 Task: Log work in the project AgileGator for the issue 'Integrate a new live chat support feature into an existing customer service portal to enhance customer support and response time' spent time as '1w 2d 19h 39m' and remaining time as '3w 3d 10h 16m' and move to top of backlog. Now add the issue to the epic 'IT Service Catalog Management Process Improvement'. Log work in the project AgileGator for the issue 'Develop a new tool for automated testing of web application performance under high traffic and load conditions' spent time as '2w 5d 6h 22m' and remaining time as '1w 2d 7h 34m' and move to bottom of backlog. Now add the issue to the epic 'IT Incident Management Process Improvement'
Action: Mouse moved to (229, 66)
Screenshot: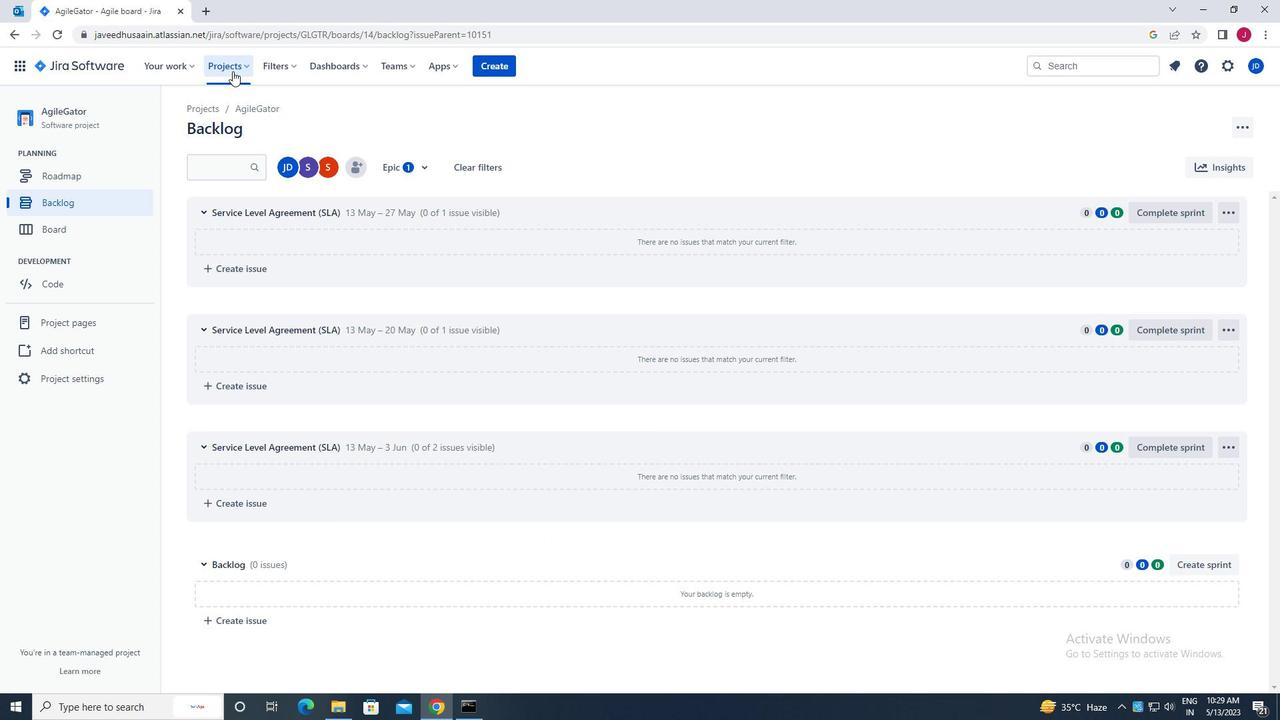 
Action: Mouse pressed left at (229, 66)
Screenshot: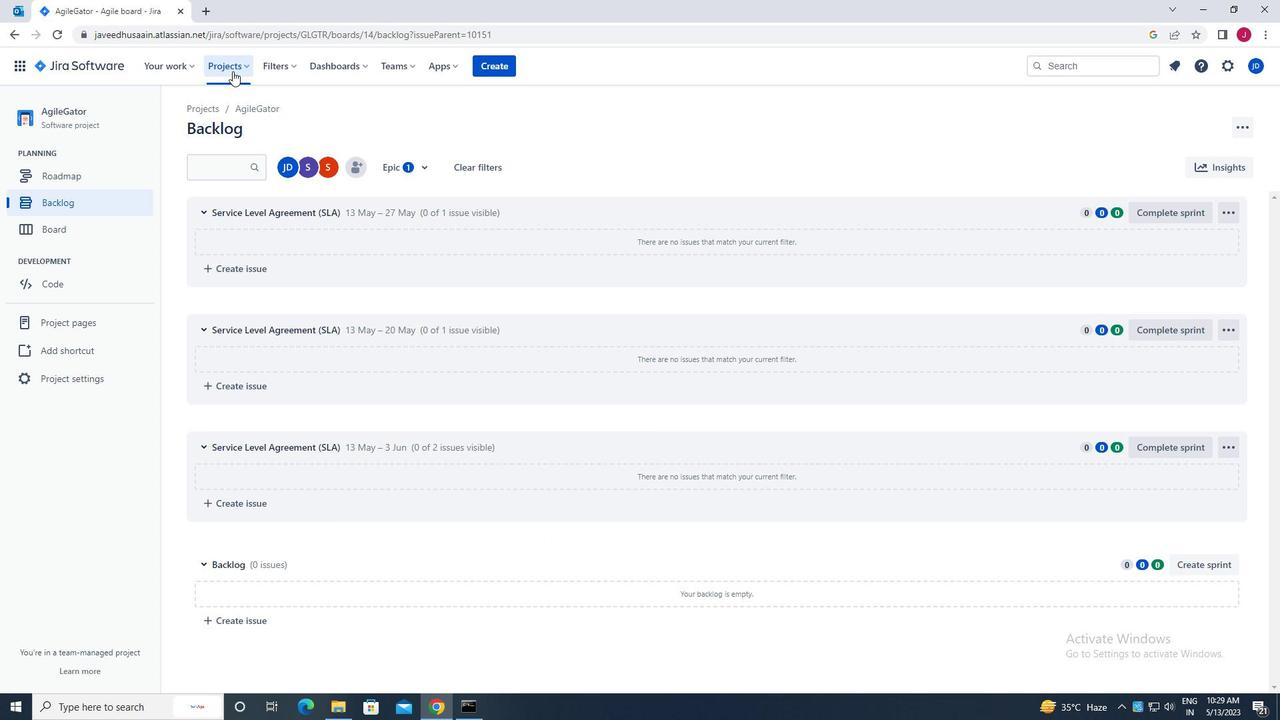 
Action: Mouse moved to (269, 120)
Screenshot: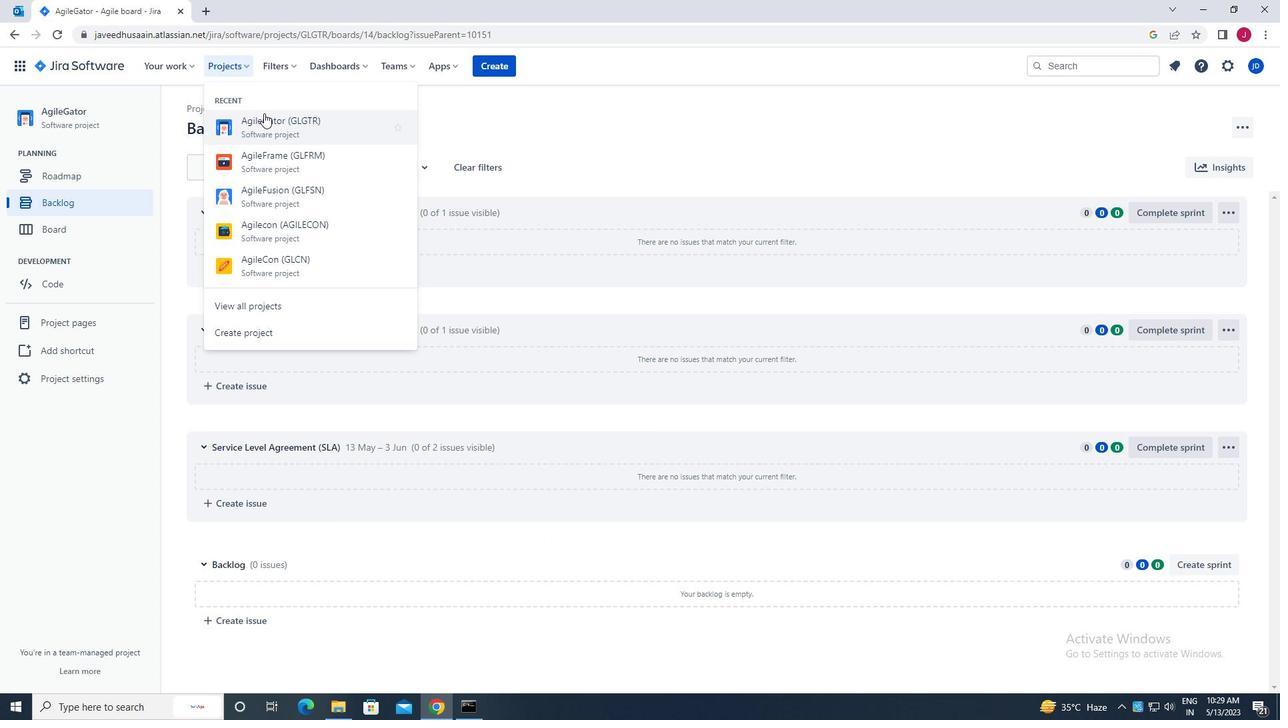 
Action: Mouse pressed left at (269, 120)
Screenshot: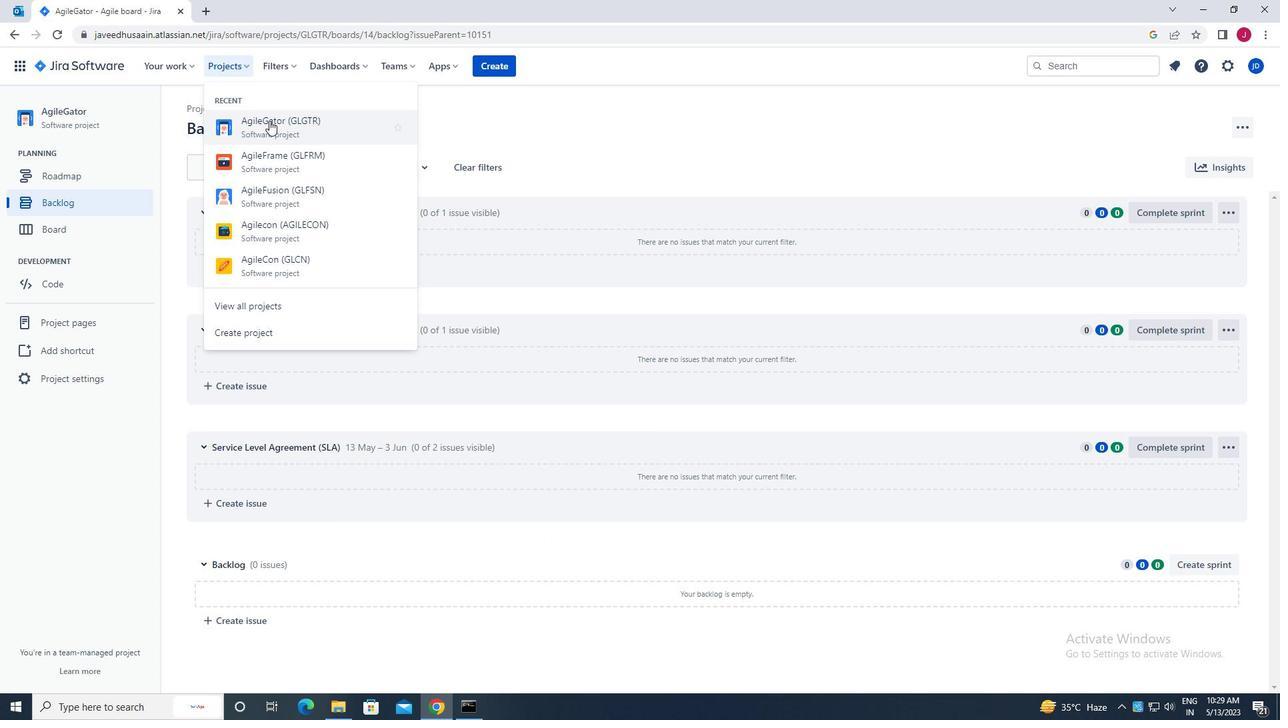 
Action: Mouse moved to (110, 201)
Screenshot: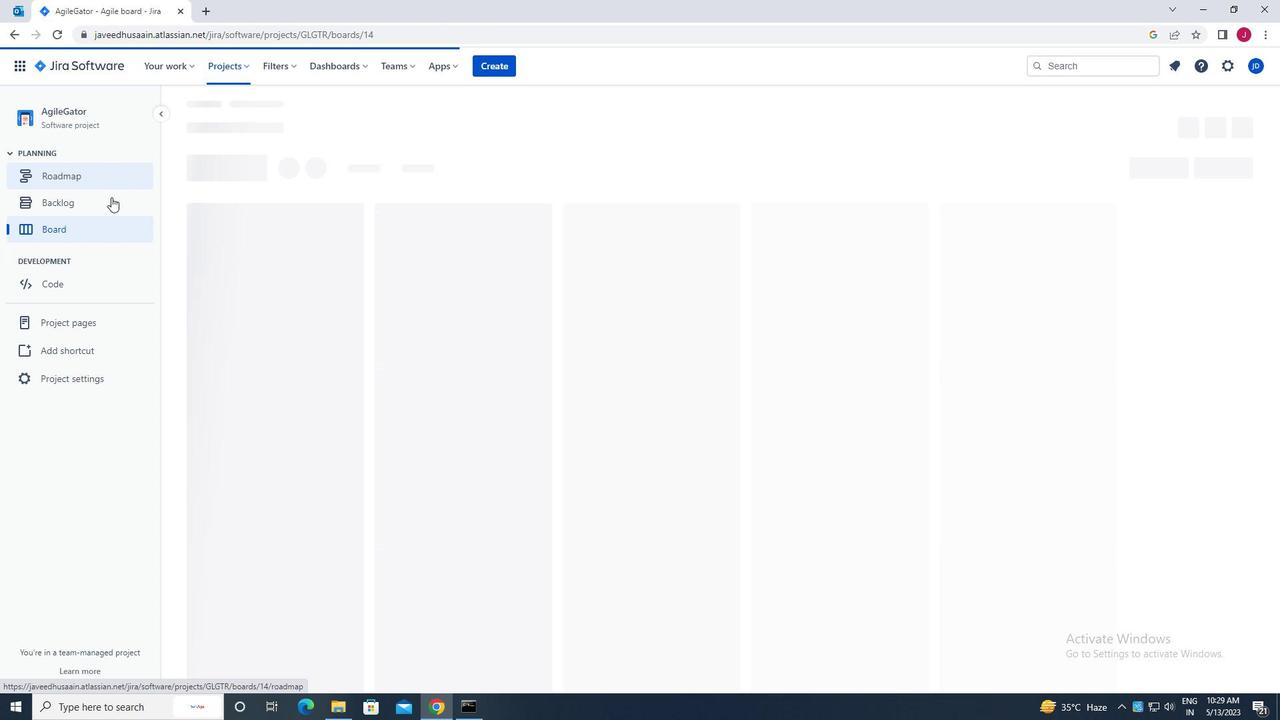 
Action: Mouse pressed left at (110, 201)
Screenshot: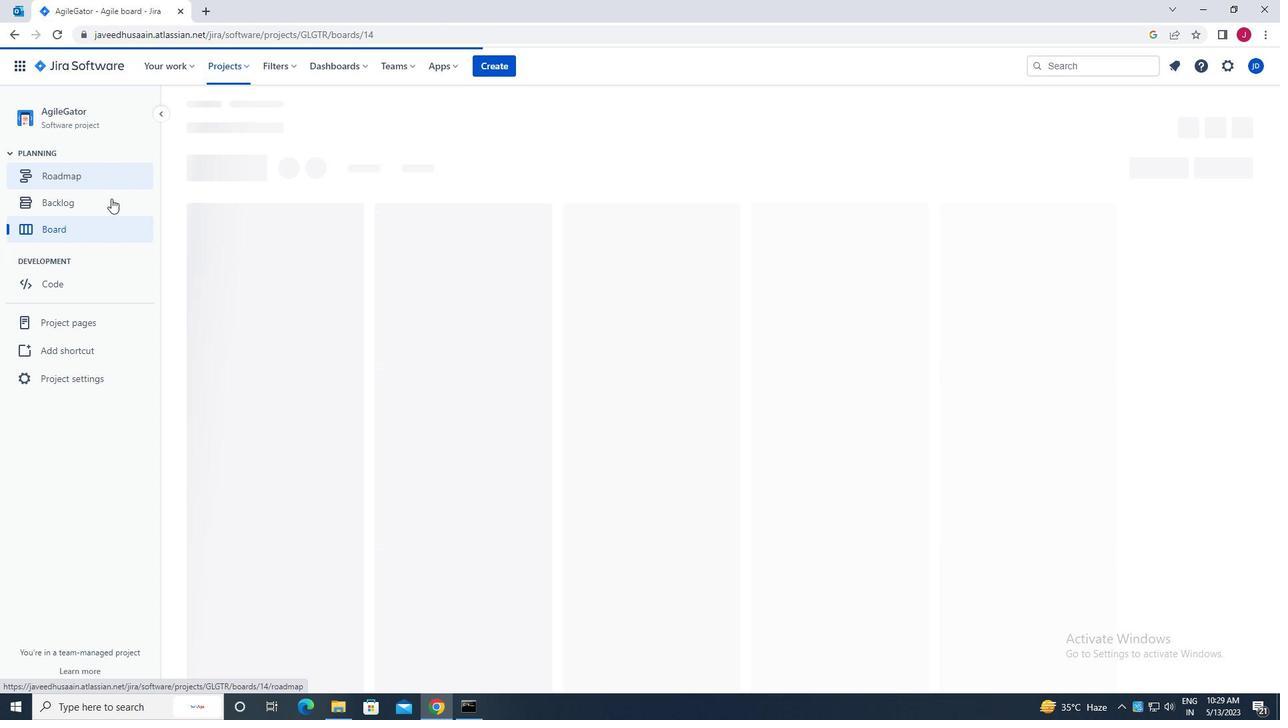 
Action: Mouse moved to (529, 420)
Screenshot: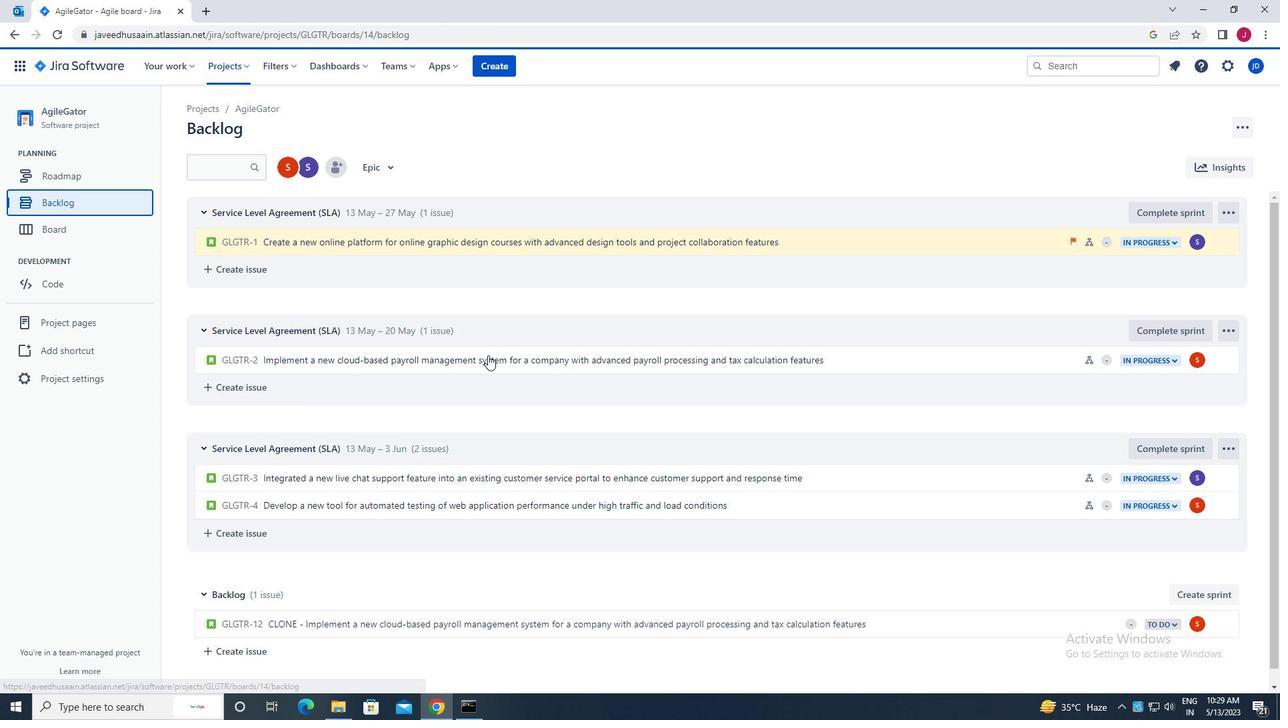 
Action: Mouse scrolled (529, 419) with delta (0, 0)
Screenshot: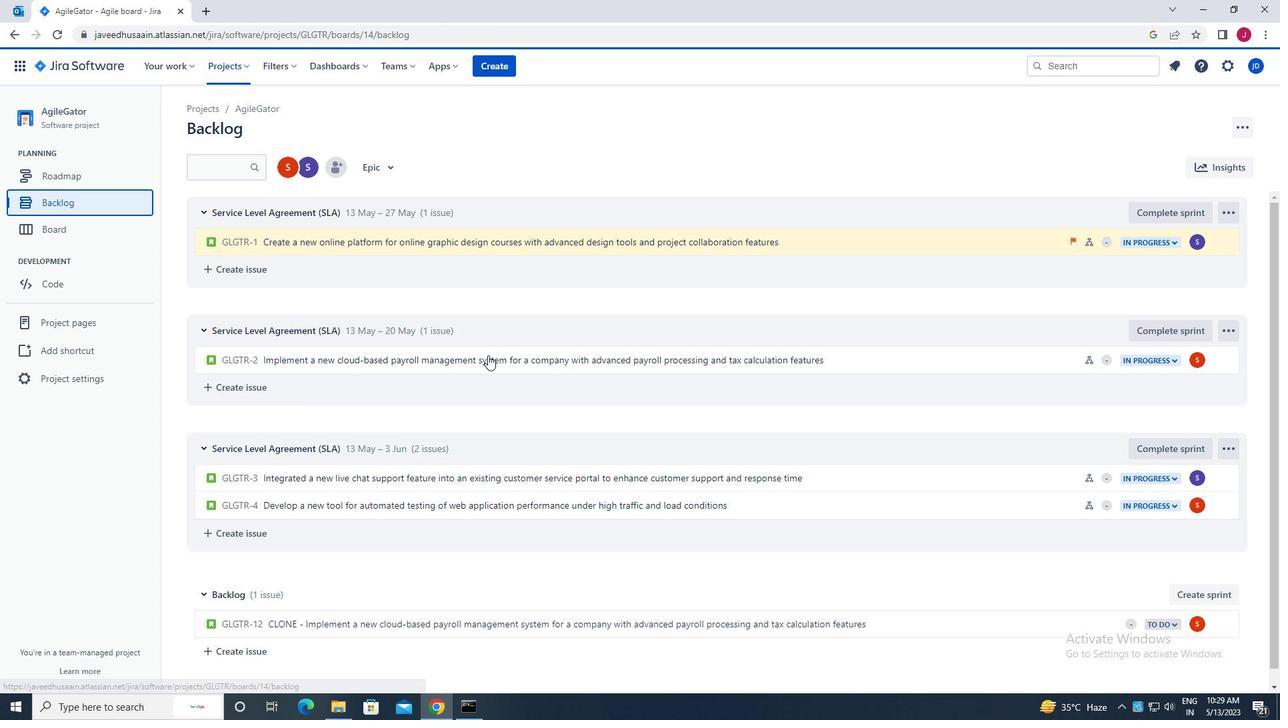 
Action: Mouse moved to (530, 420)
Screenshot: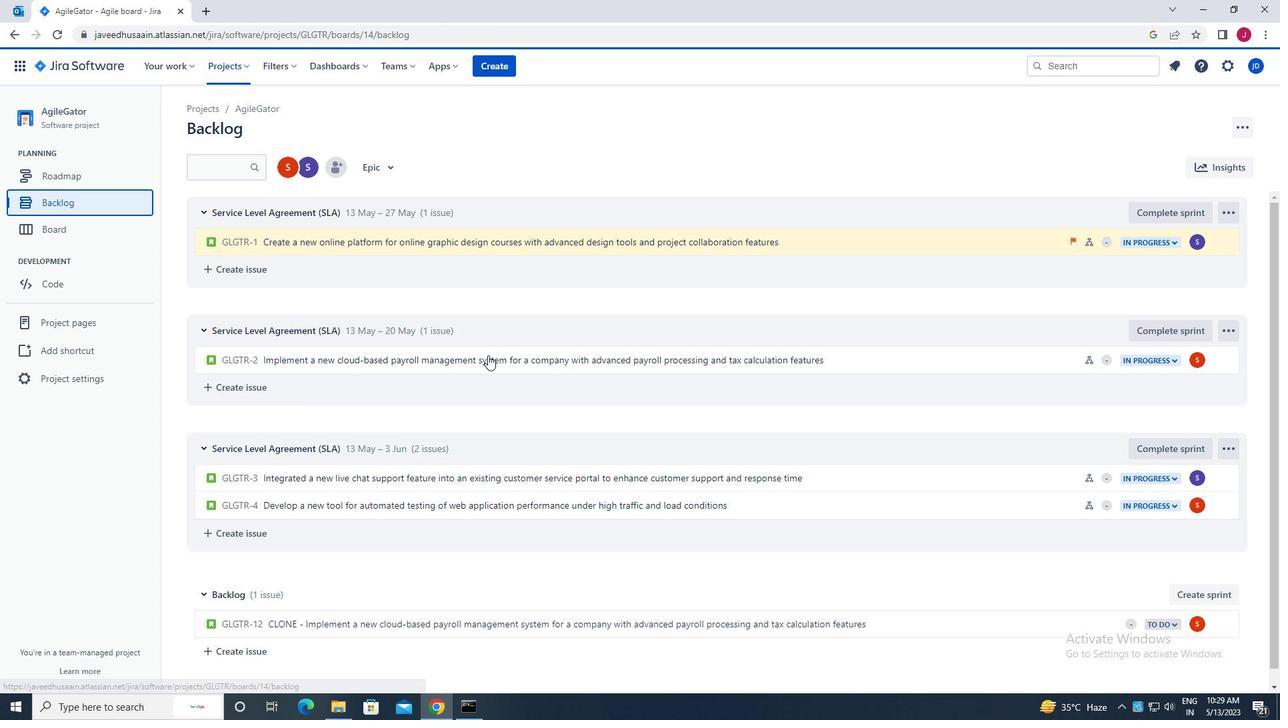 
Action: Mouse scrolled (530, 419) with delta (0, 0)
Screenshot: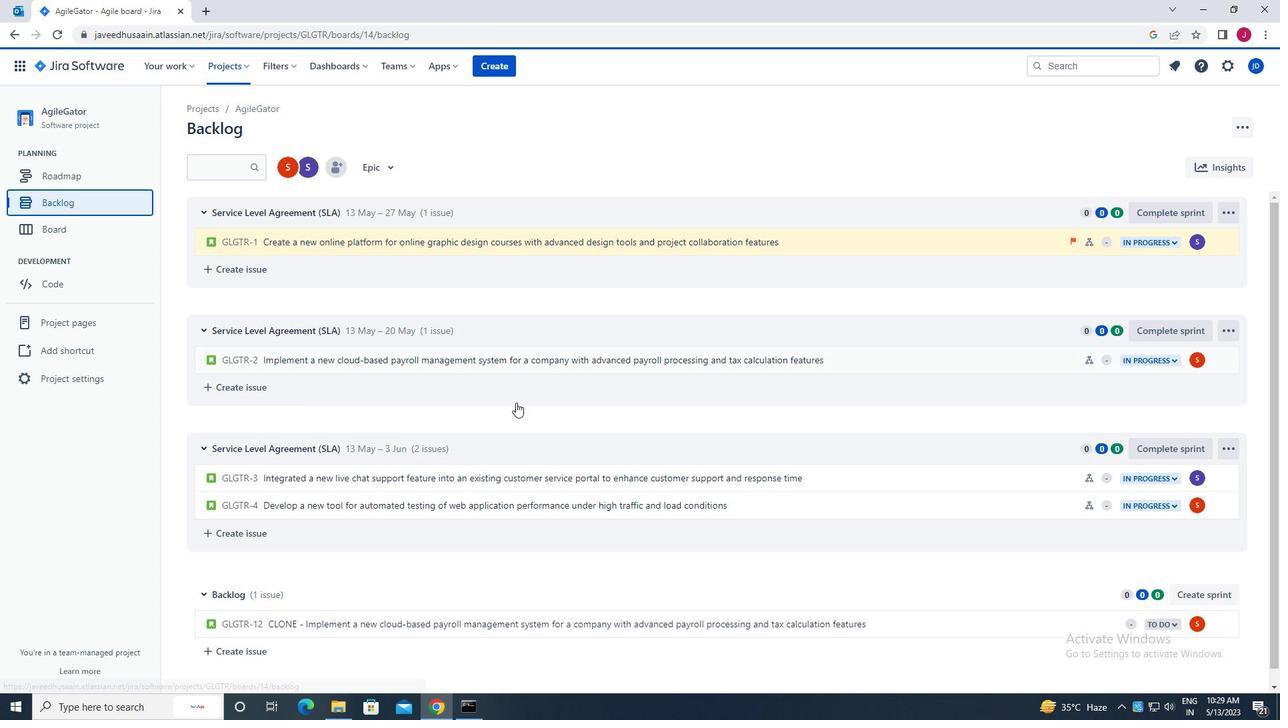 
Action: Mouse moved to (530, 420)
Screenshot: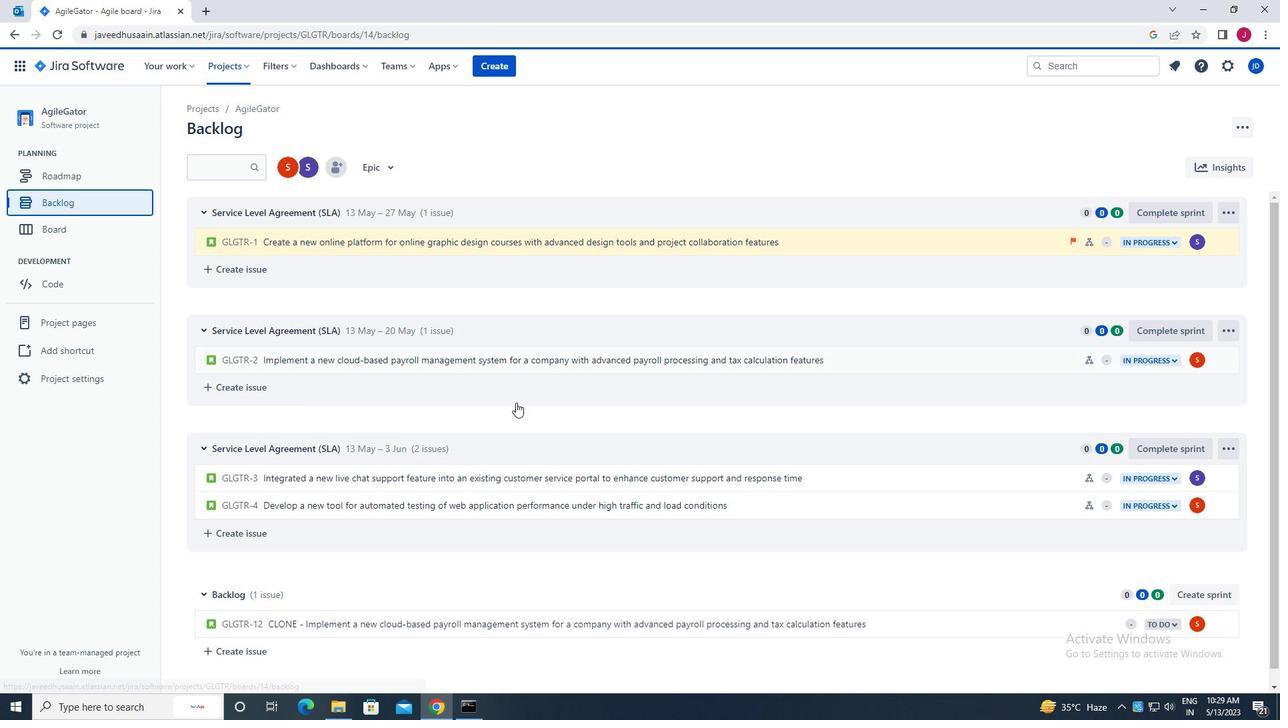 
Action: Mouse scrolled (530, 419) with delta (0, 0)
Screenshot: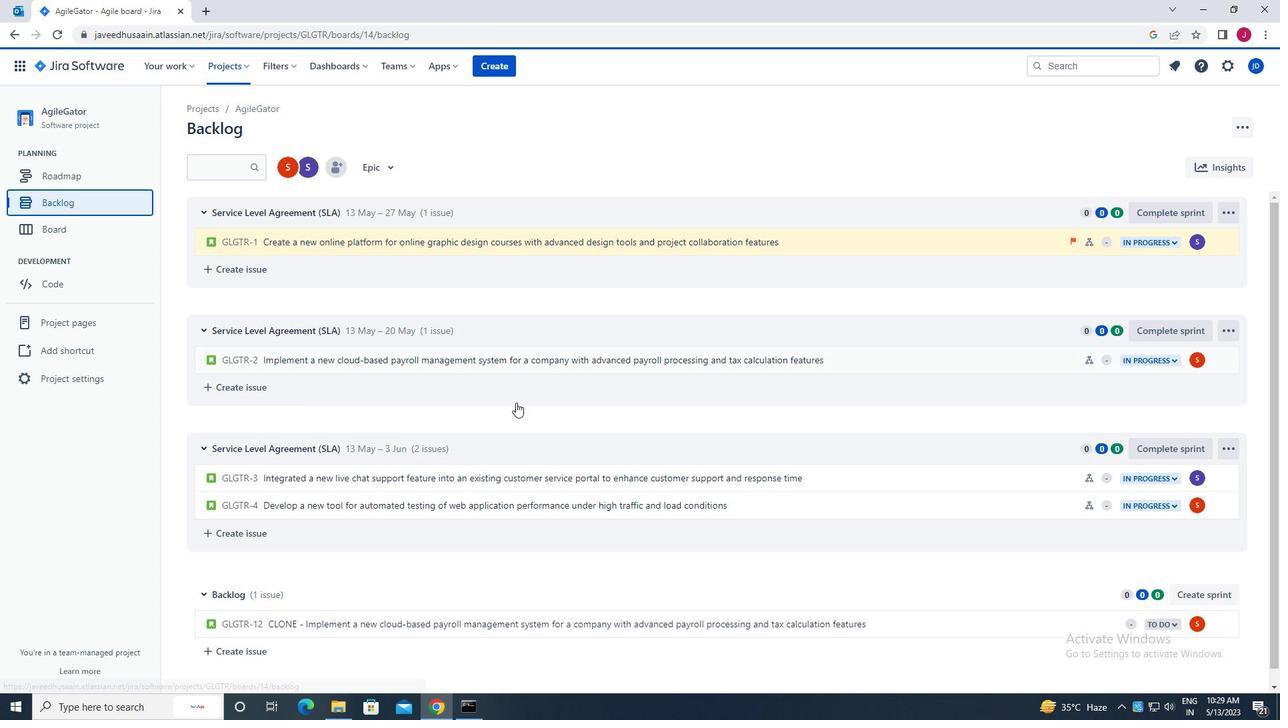 
Action: Mouse scrolled (530, 419) with delta (0, 0)
Screenshot: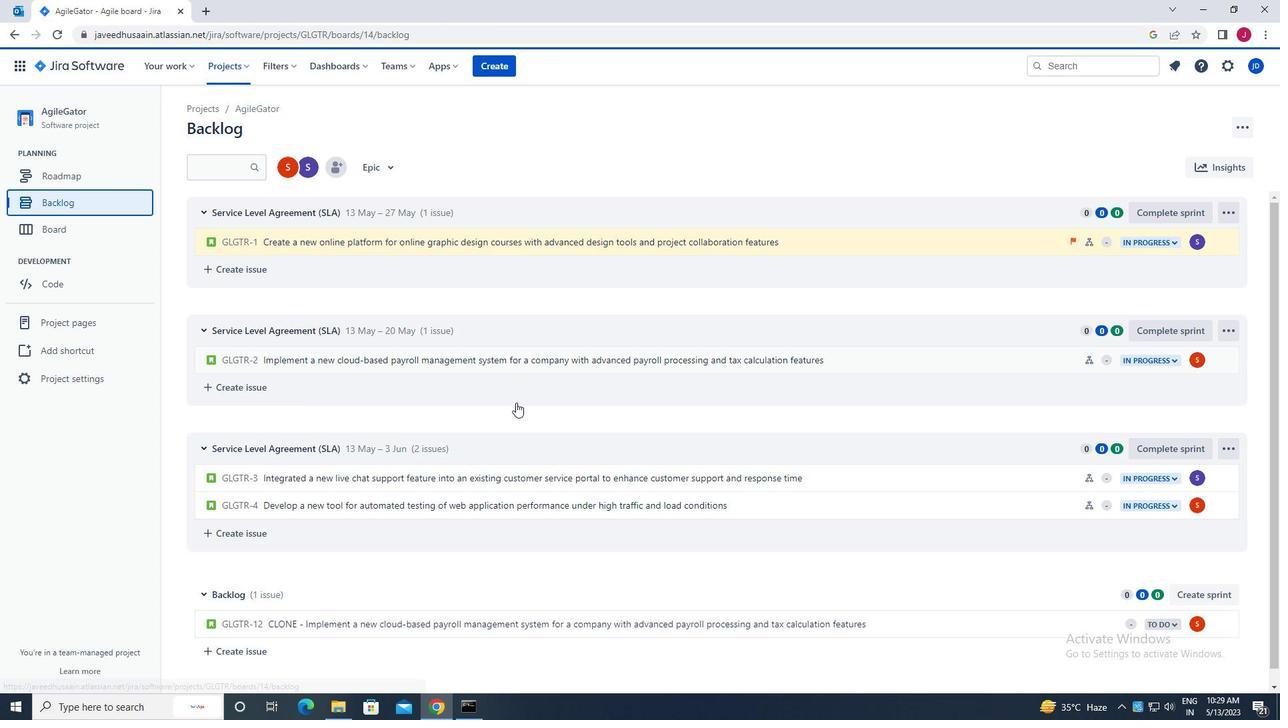 
Action: Mouse moved to (530, 420)
Screenshot: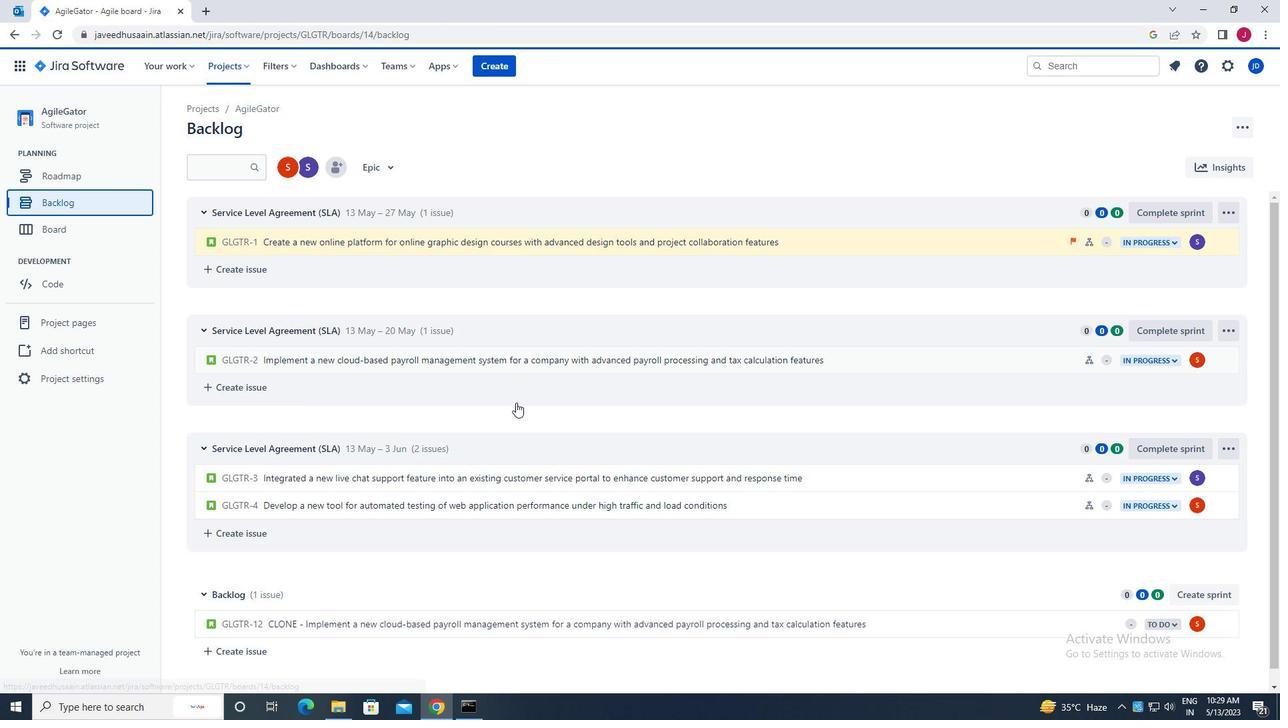 
Action: Mouse scrolled (530, 420) with delta (0, 0)
Screenshot: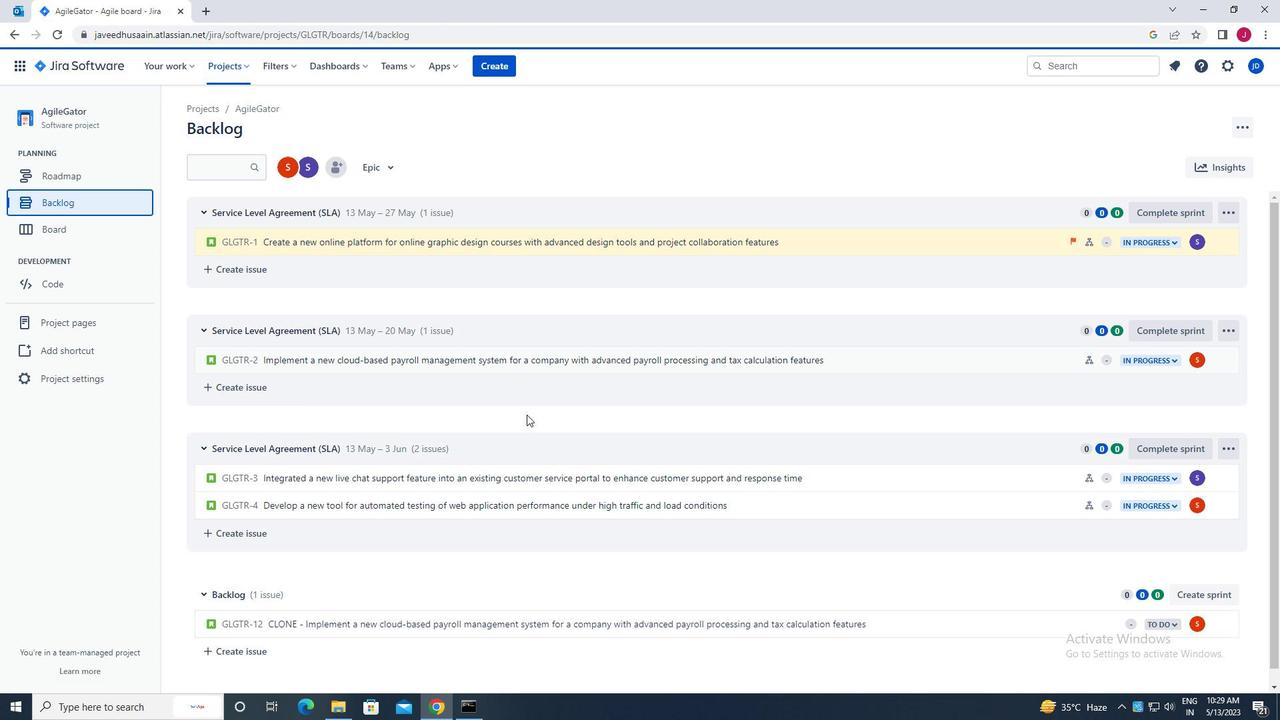 
Action: Mouse moved to (1025, 463)
Screenshot: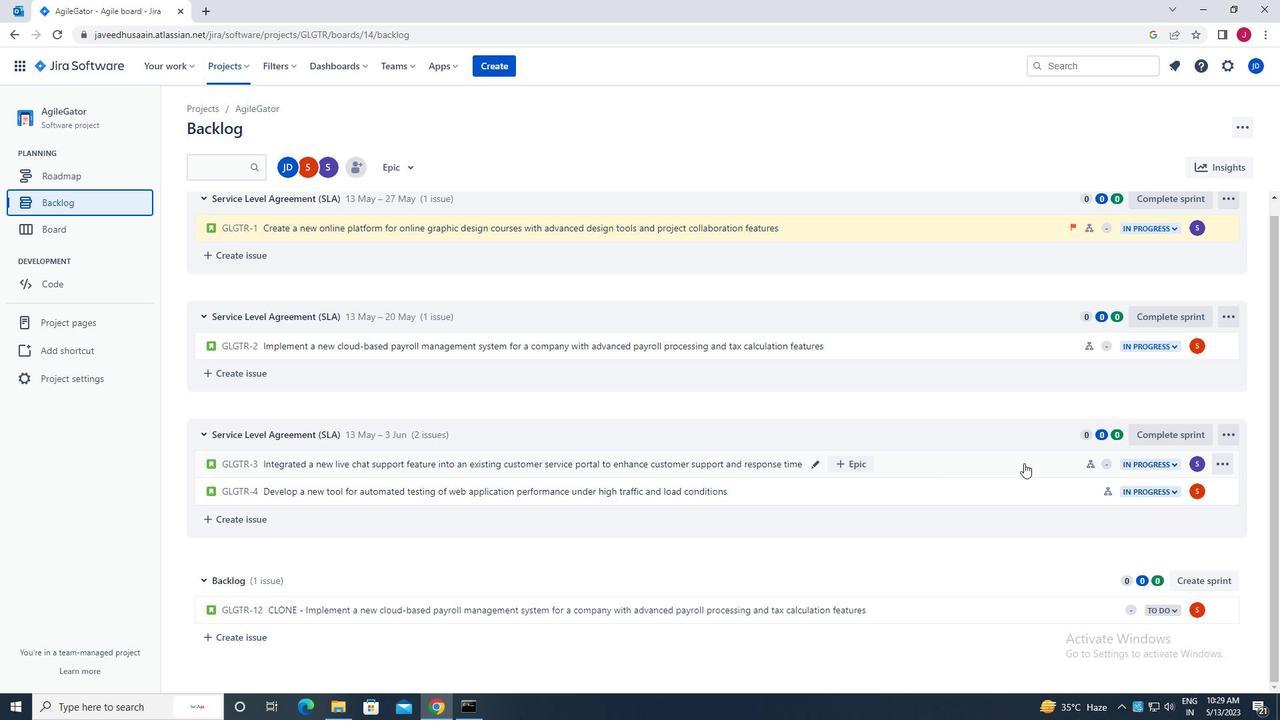 
Action: Mouse pressed left at (1025, 463)
Screenshot: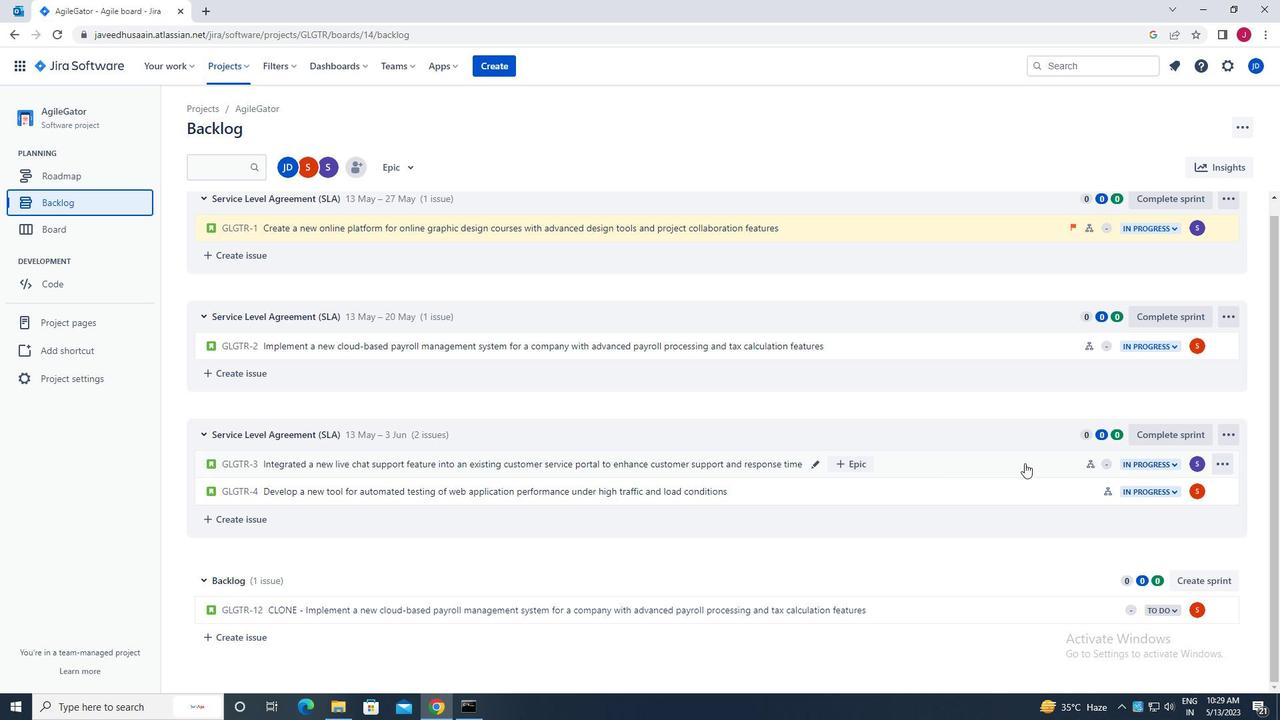 
Action: Mouse moved to (1224, 202)
Screenshot: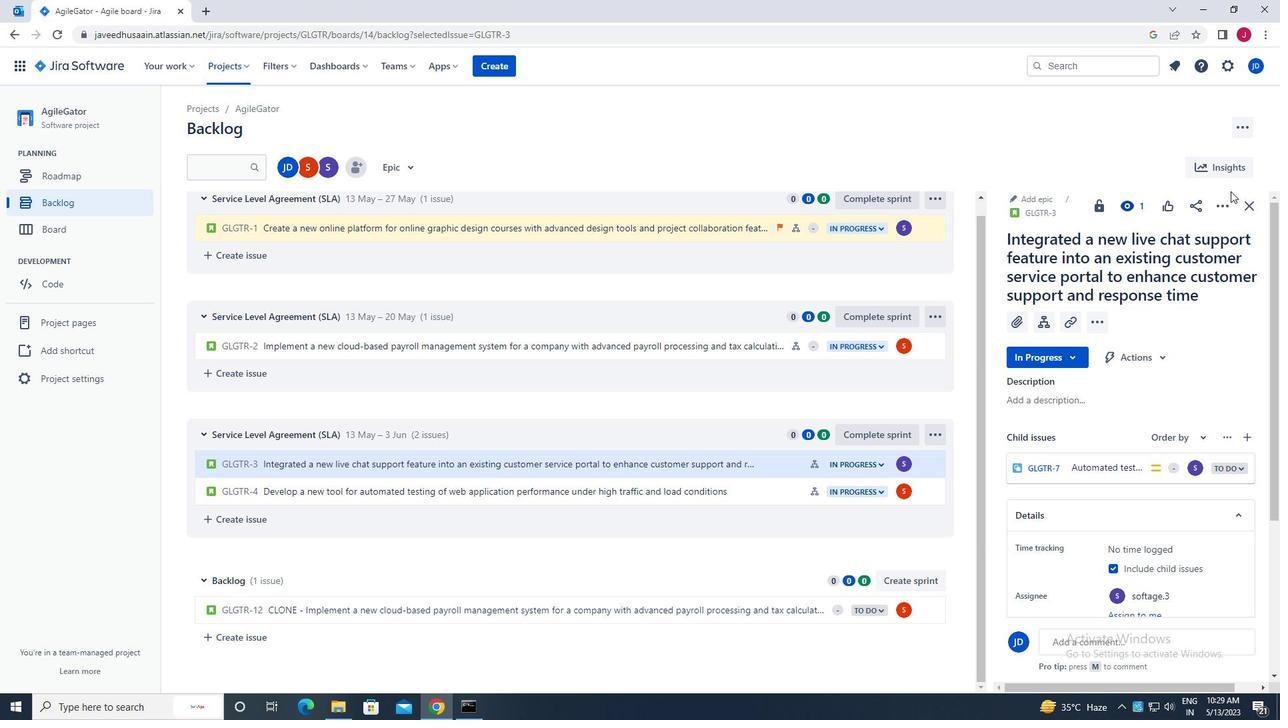 
Action: Mouse pressed left at (1224, 202)
Screenshot: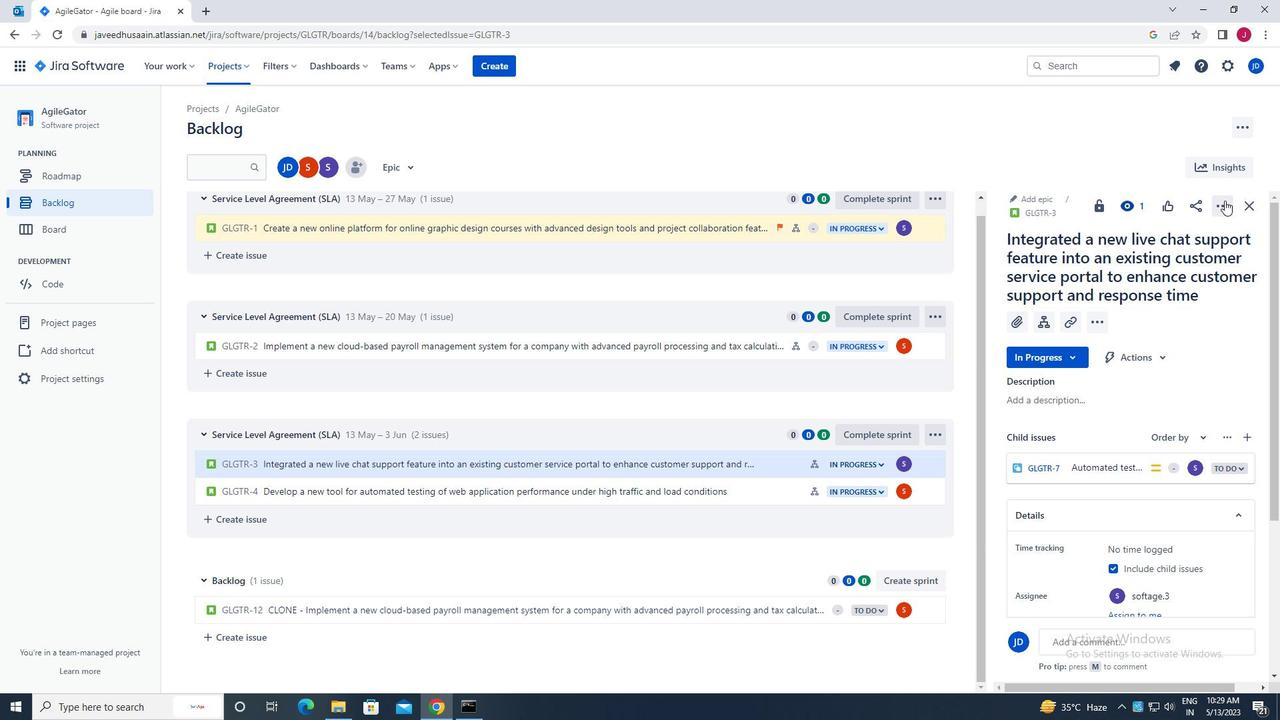 
Action: Mouse moved to (1169, 243)
Screenshot: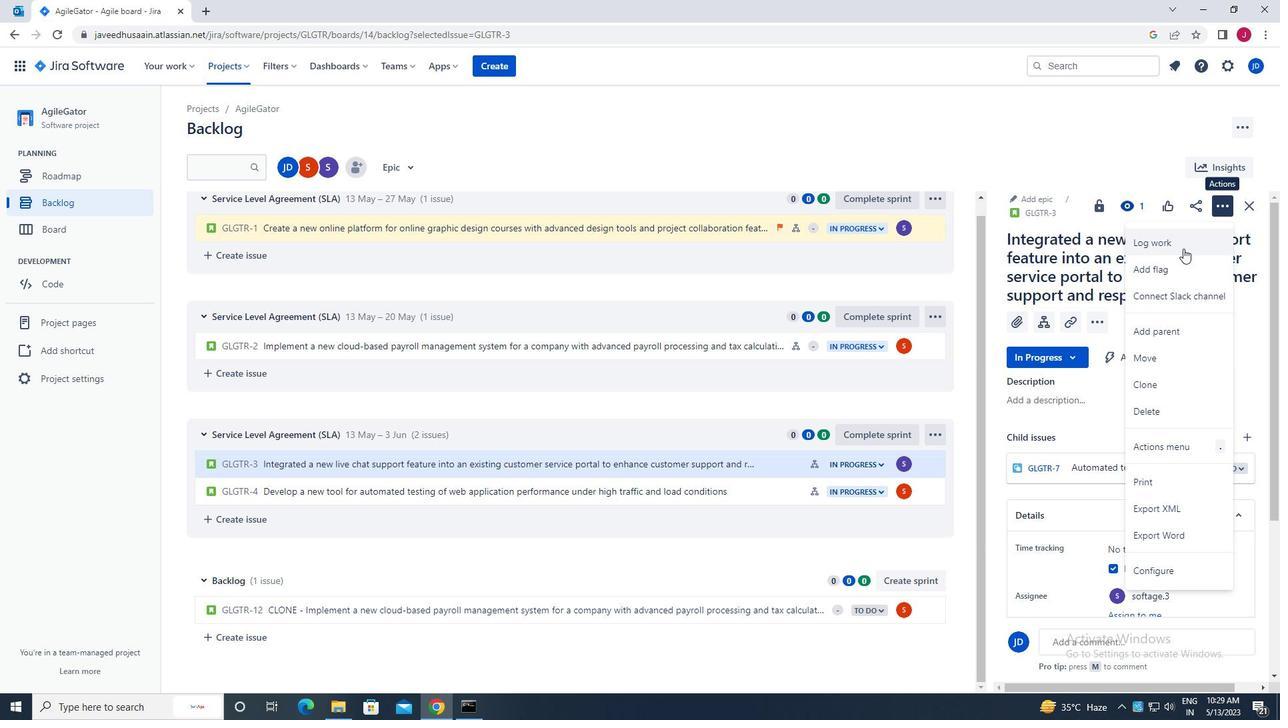 
Action: Mouse pressed left at (1169, 243)
Screenshot: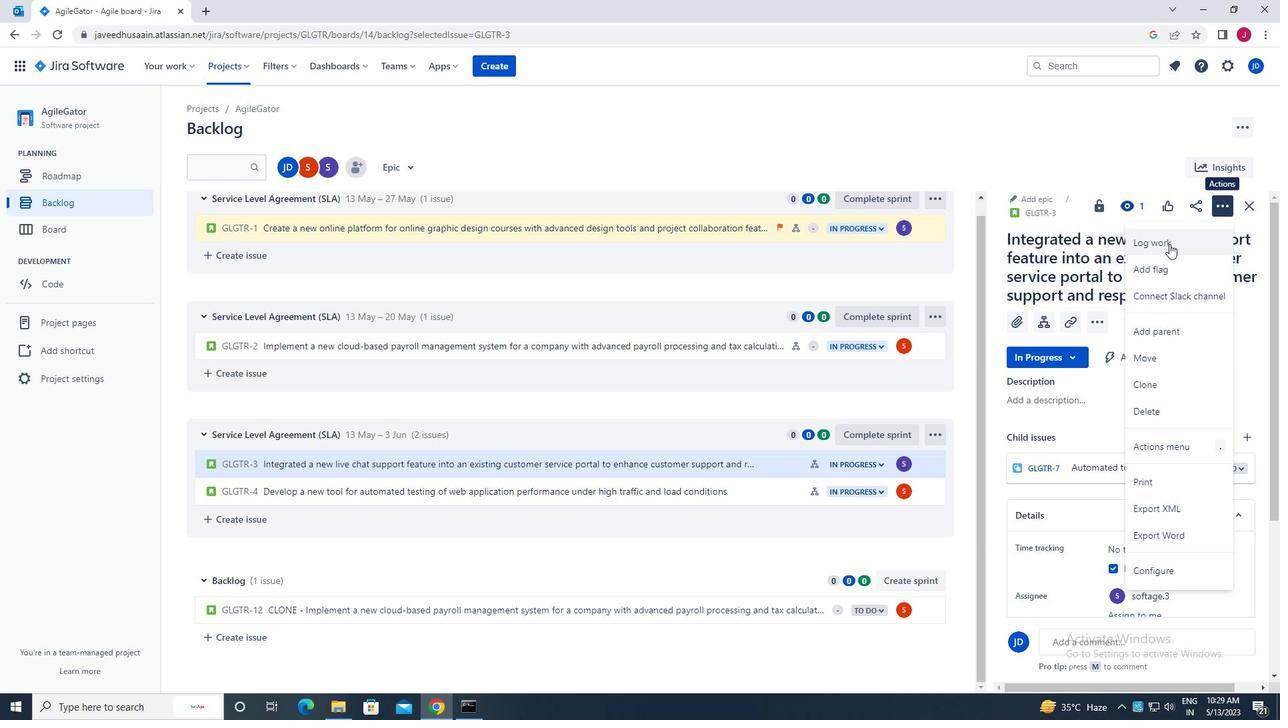 
Action: Mouse moved to (598, 200)
Screenshot: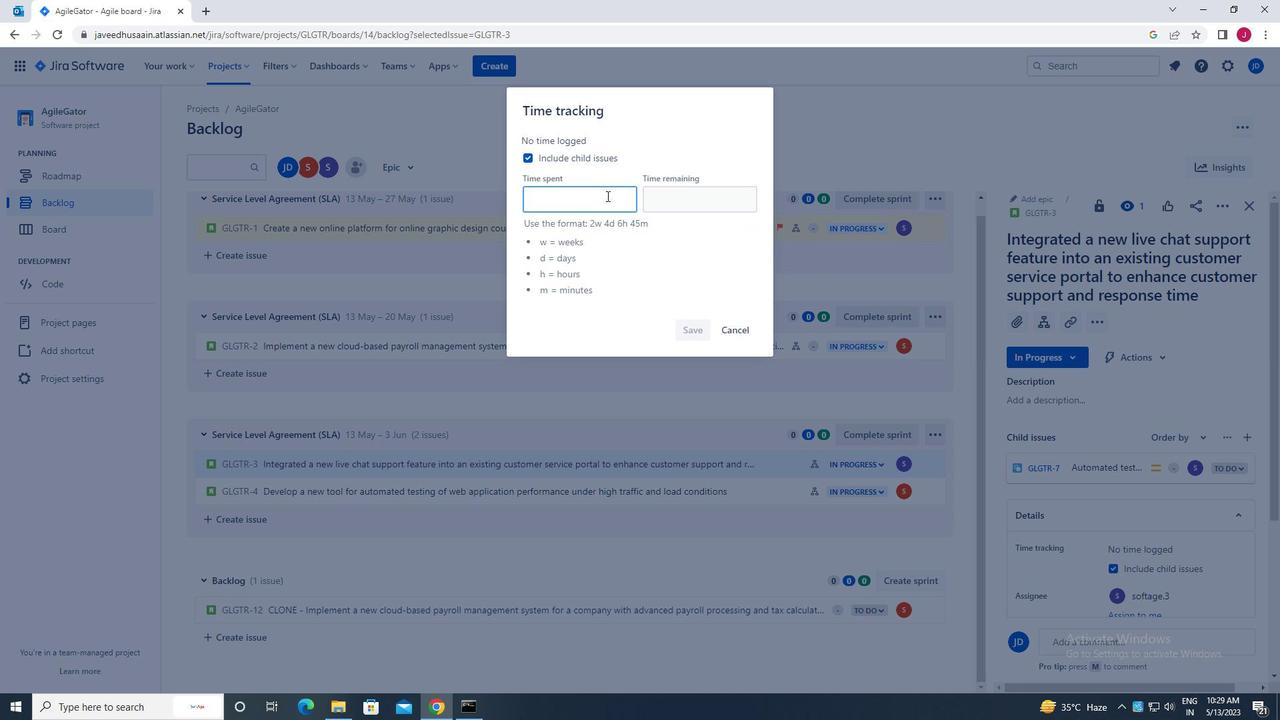
Action: Mouse pressed left at (598, 200)
Screenshot: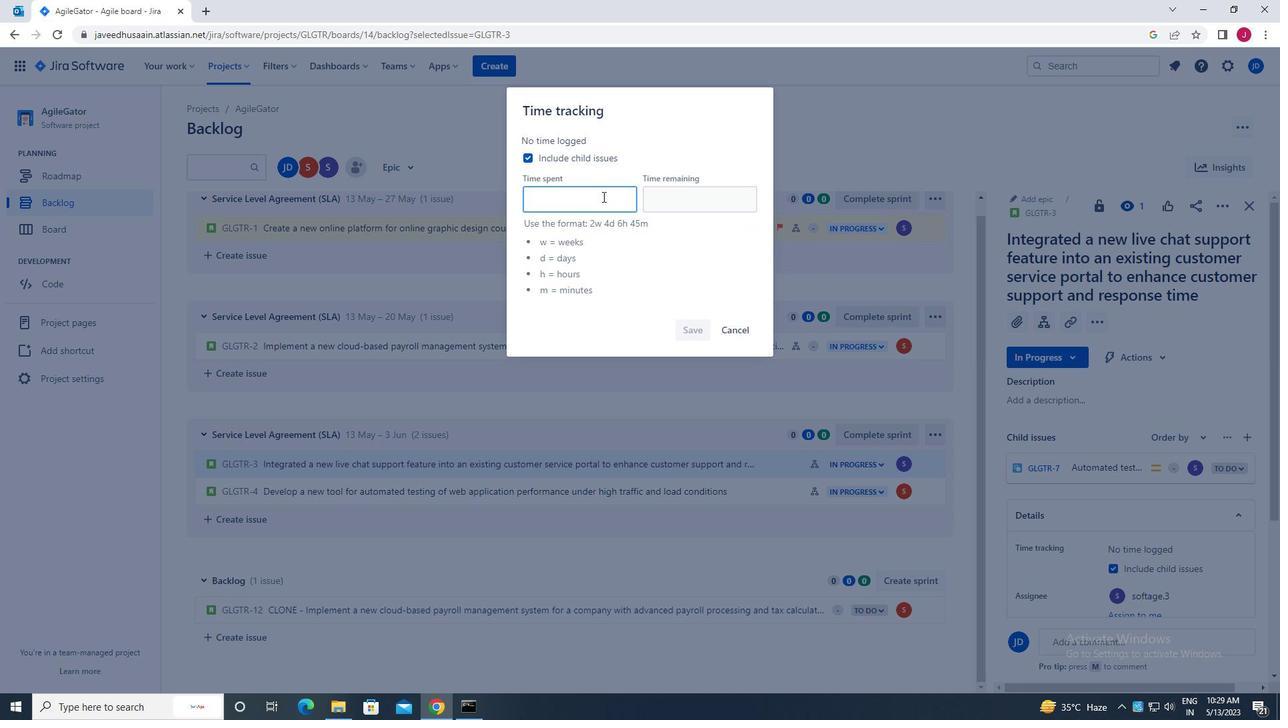 
Action: Key pressed <Key.caps_lock>1w<Key.space>2d<Key.space>19h<Key.space>39m
Screenshot: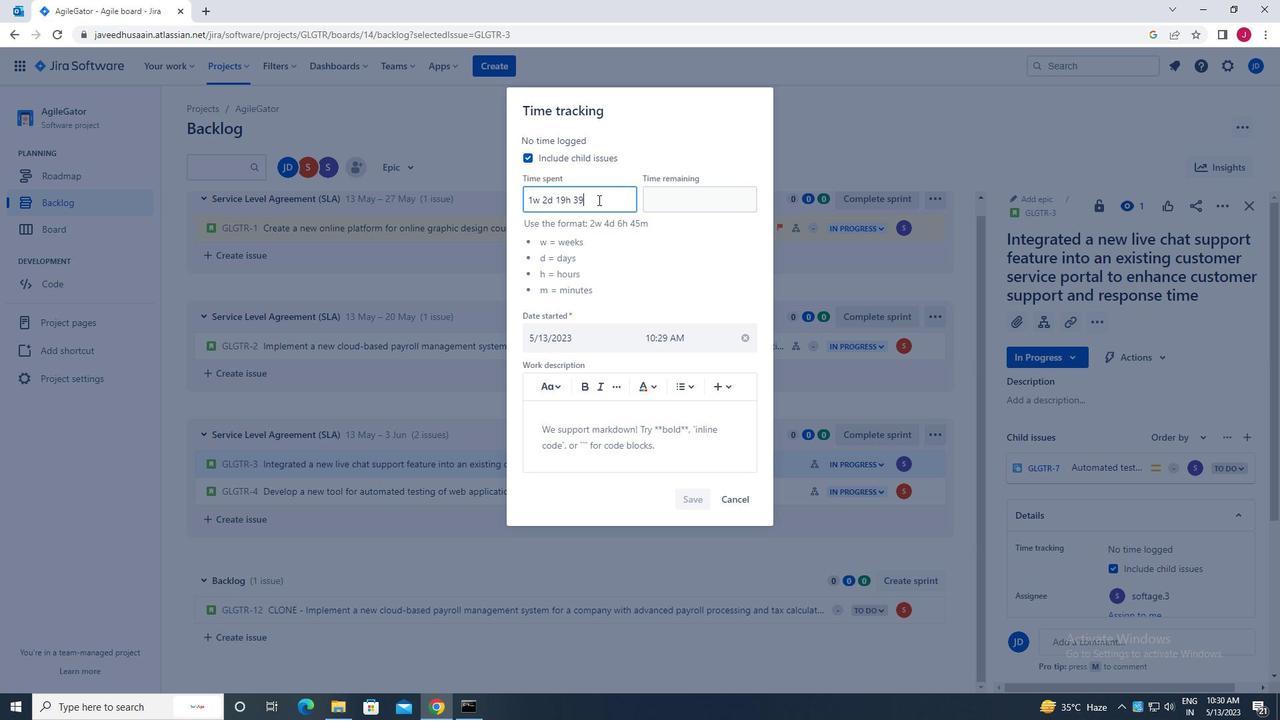 
Action: Mouse moved to (664, 200)
Screenshot: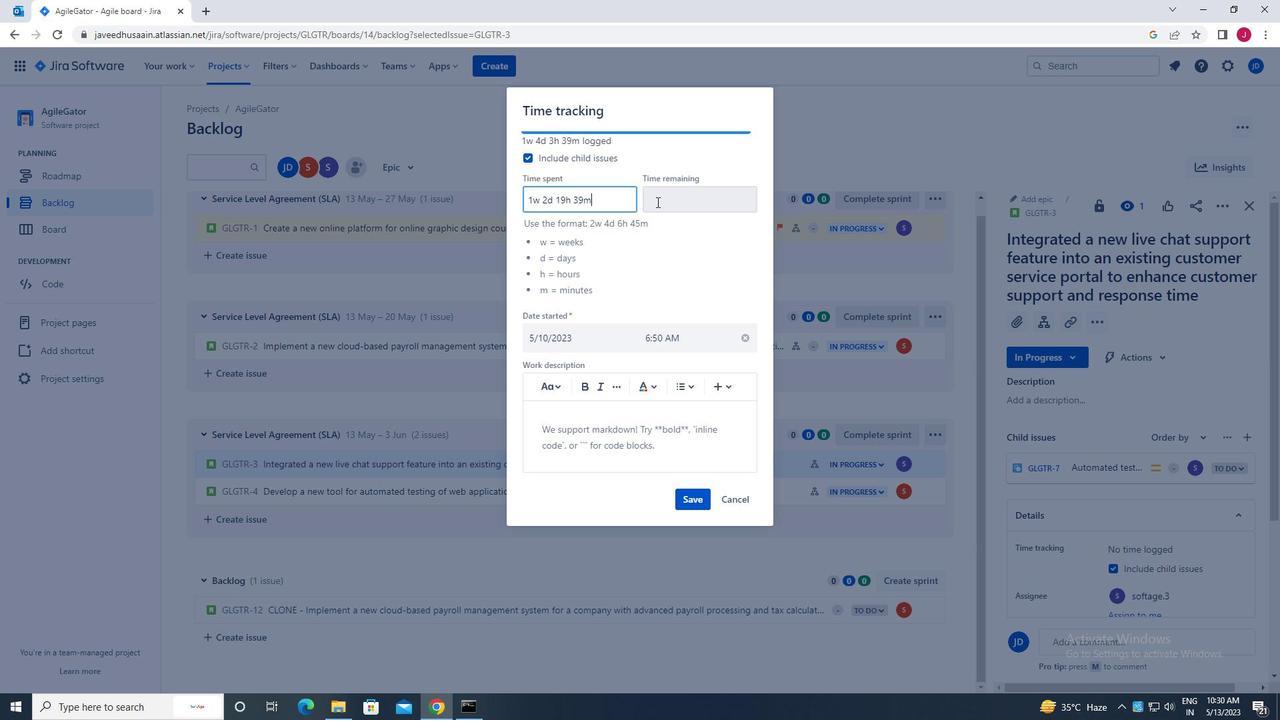 
Action: Mouse pressed left at (664, 200)
Screenshot: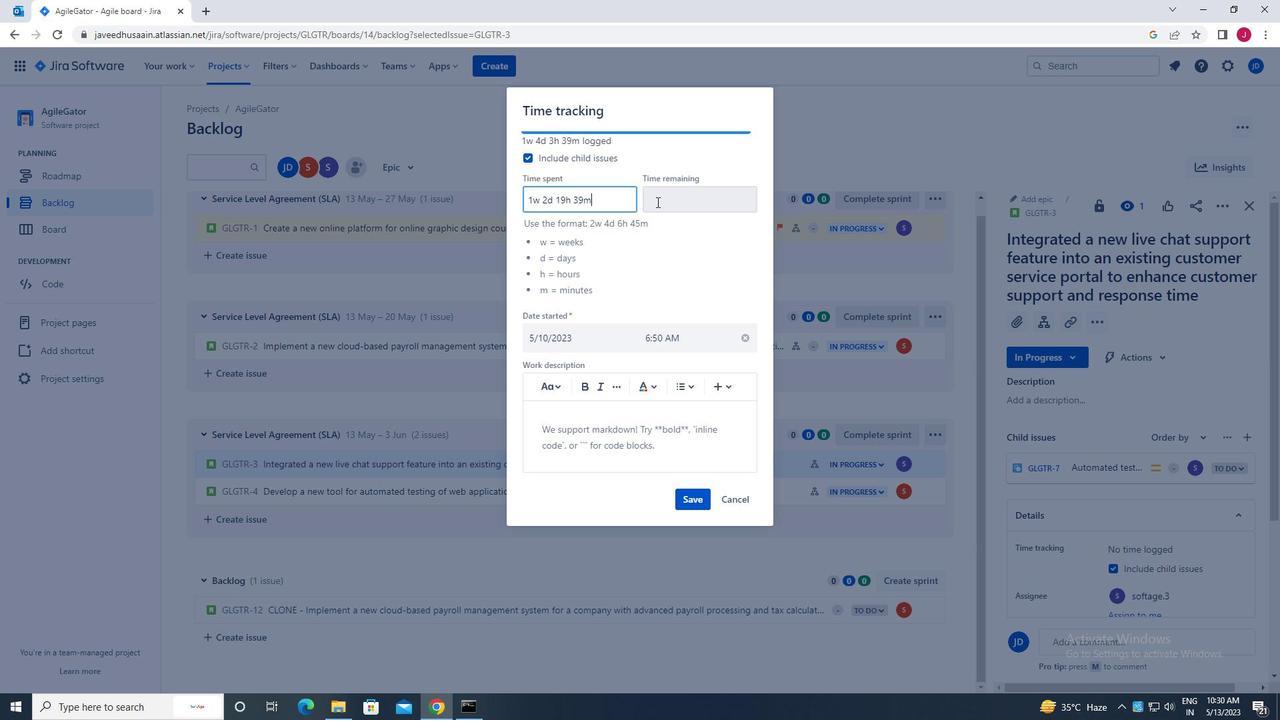
Action: Mouse moved to (665, 200)
Screenshot: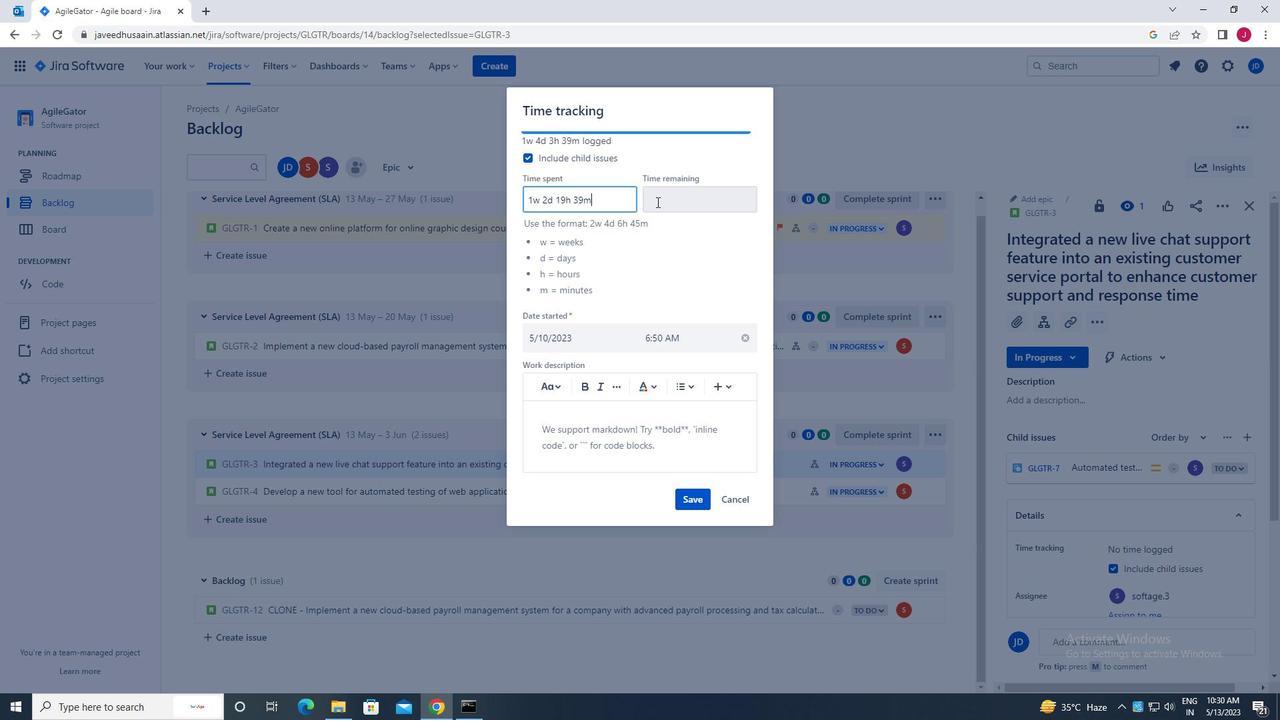
Action: Key pressed 3w<Key.space>3d<Key.space>10h<Key.space>16m
Screenshot: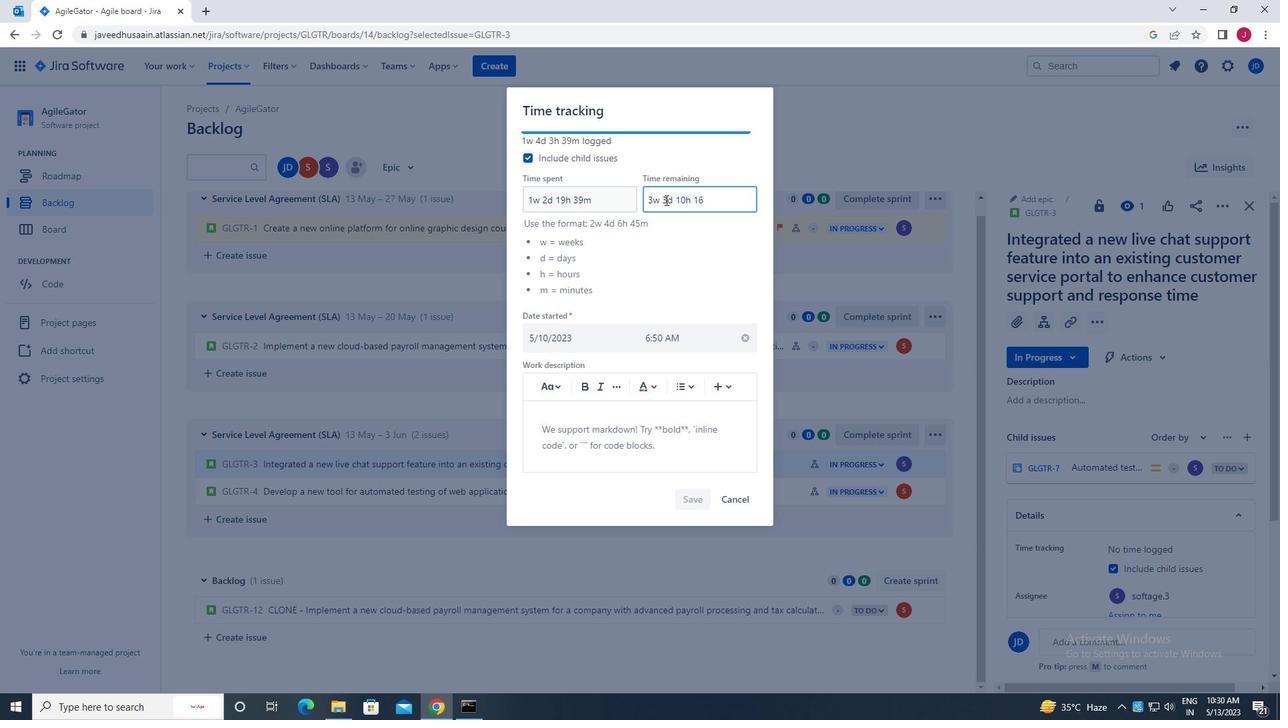 
Action: Mouse moved to (692, 496)
Screenshot: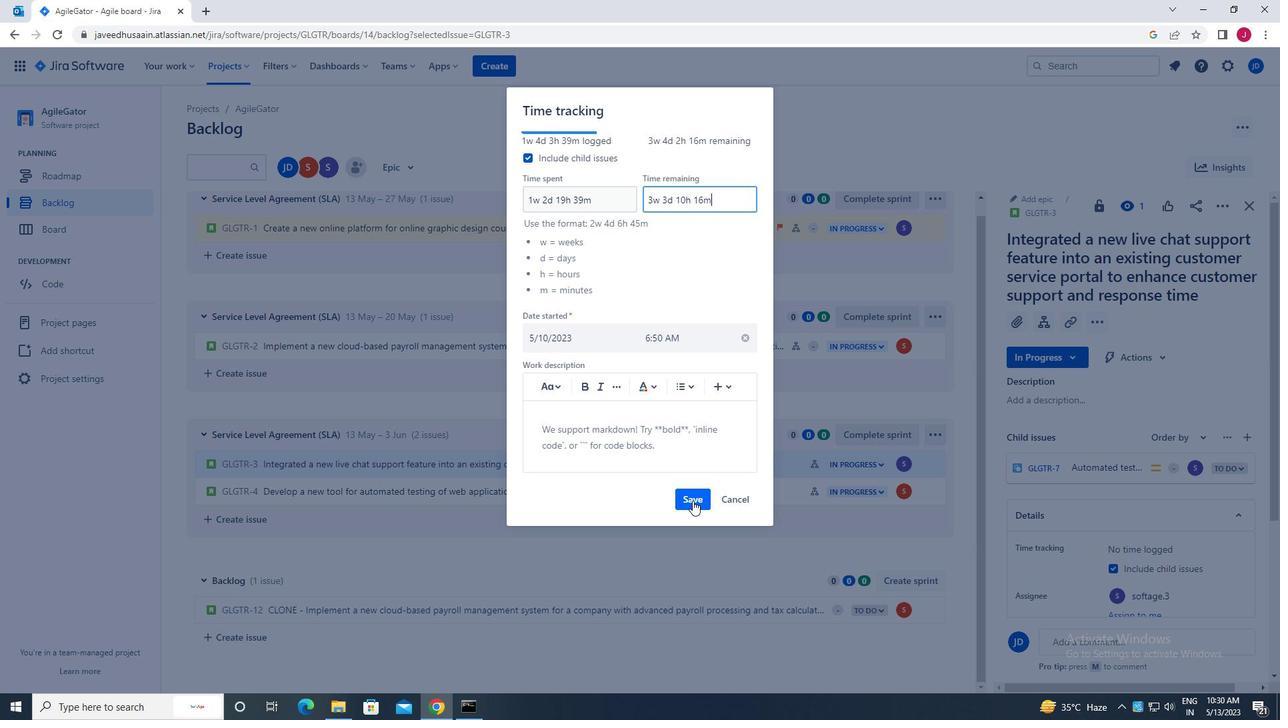 
Action: Mouse pressed left at (692, 496)
Screenshot: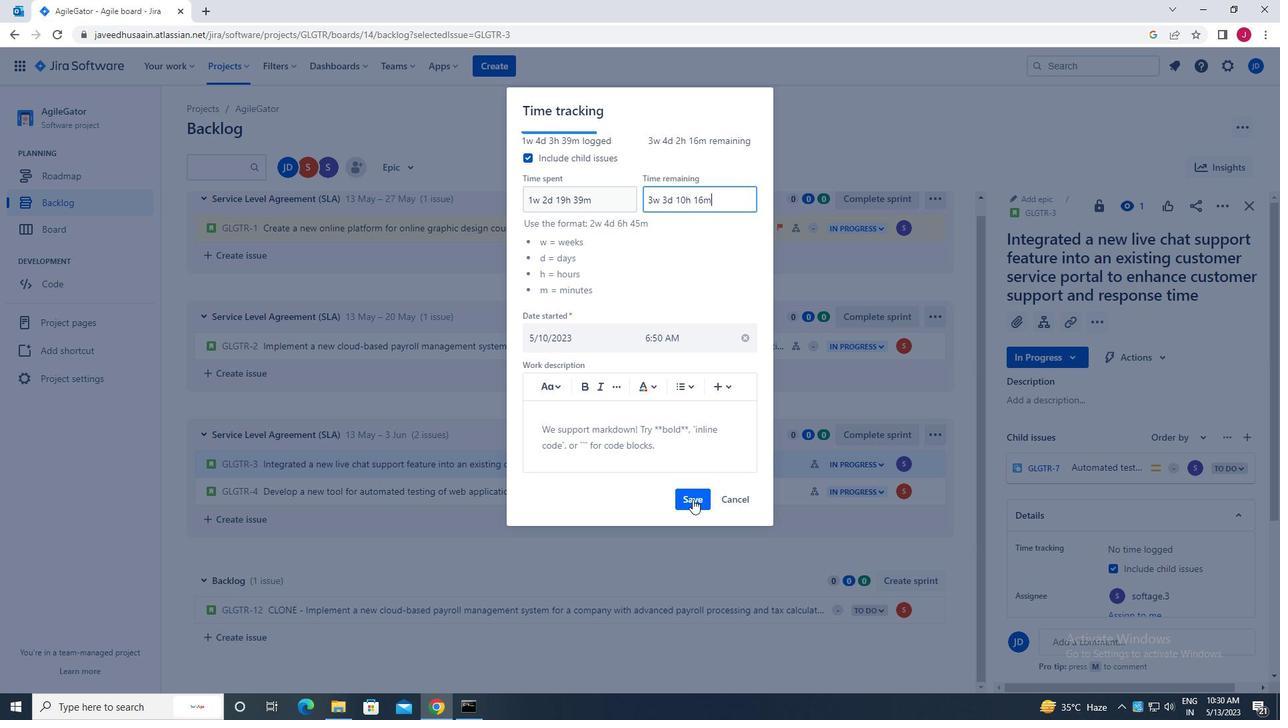
Action: Mouse moved to (926, 462)
Screenshot: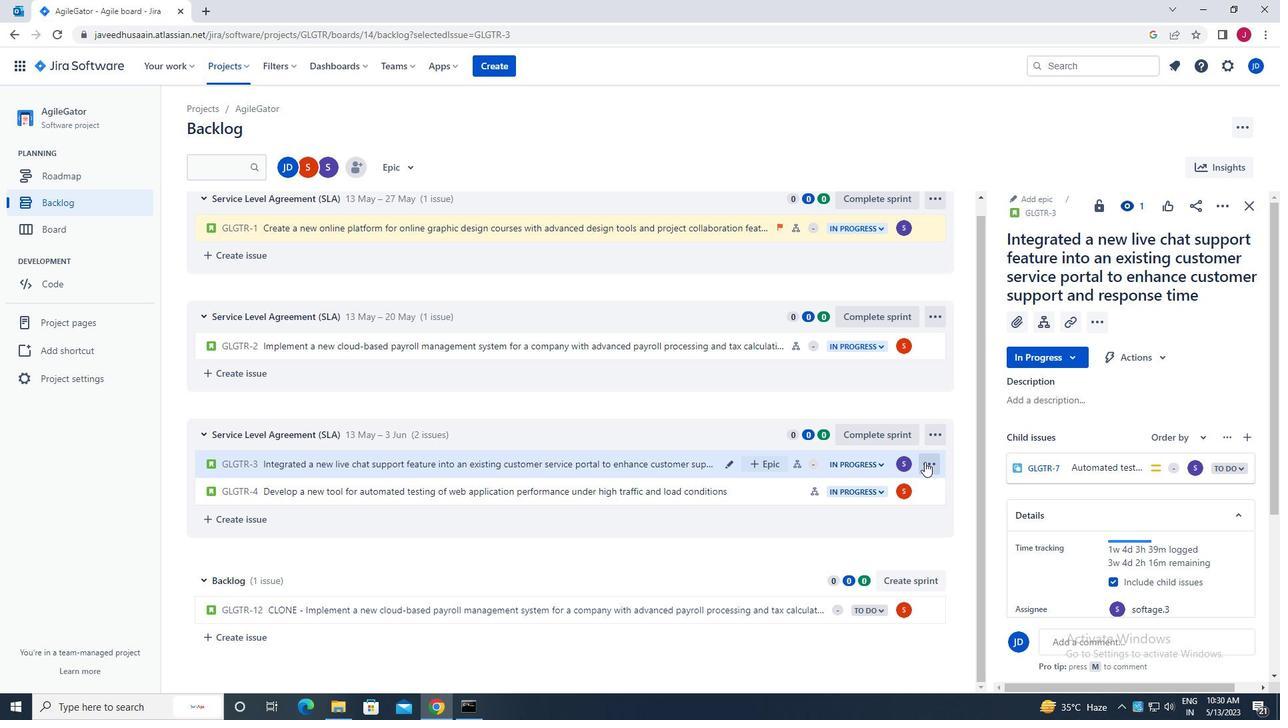 
Action: Mouse pressed left at (926, 462)
Screenshot: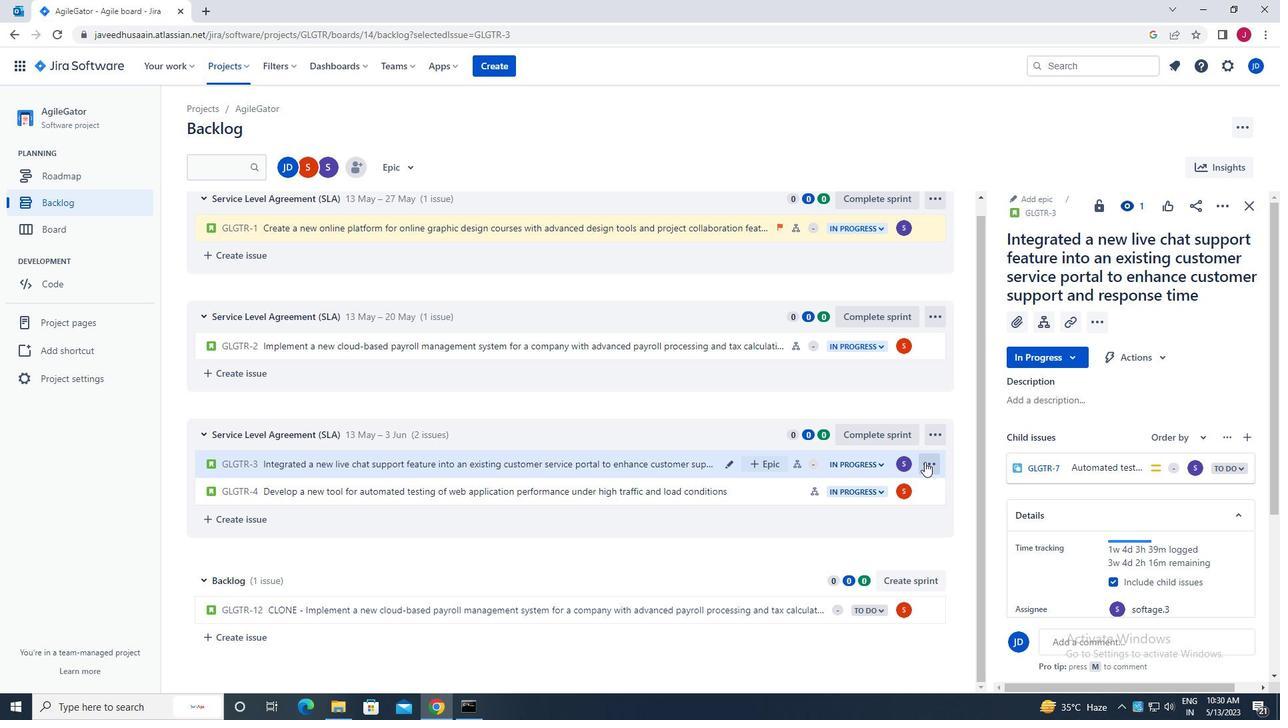 
Action: Mouse moved to (854, 410)
Screenshot: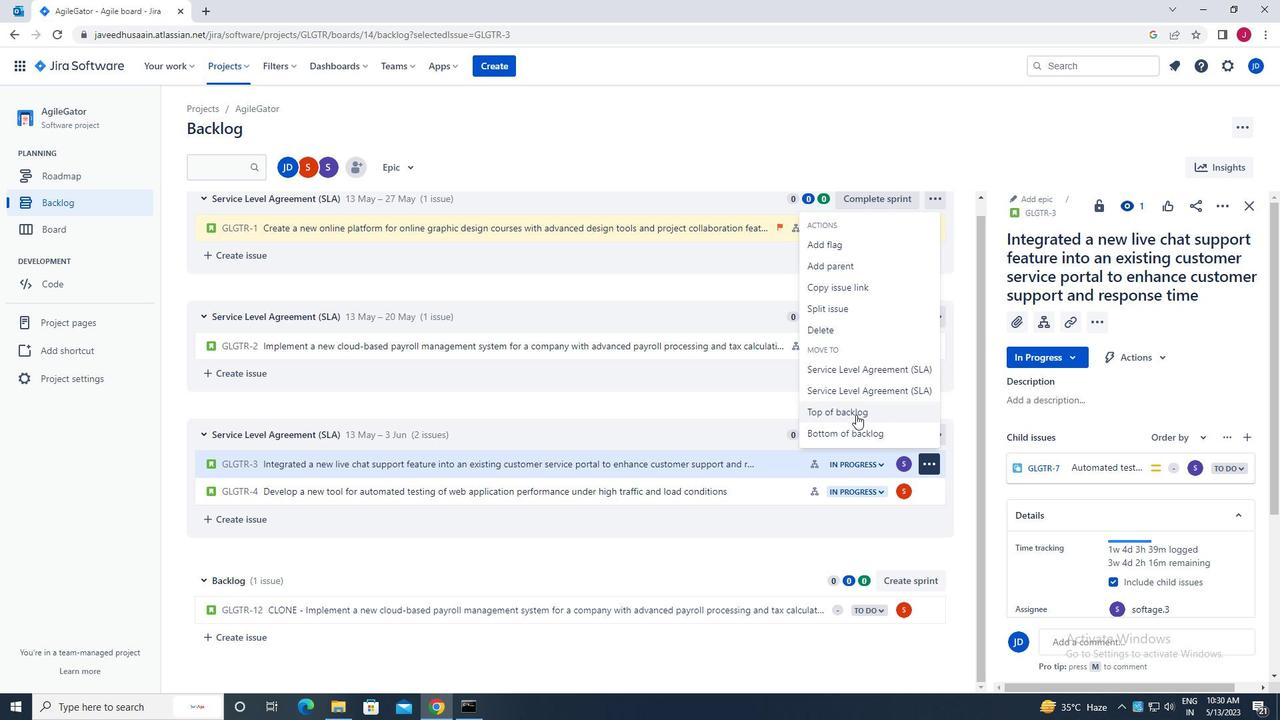 
Action: Mouse pressed left at (854, 410)
Screenshot: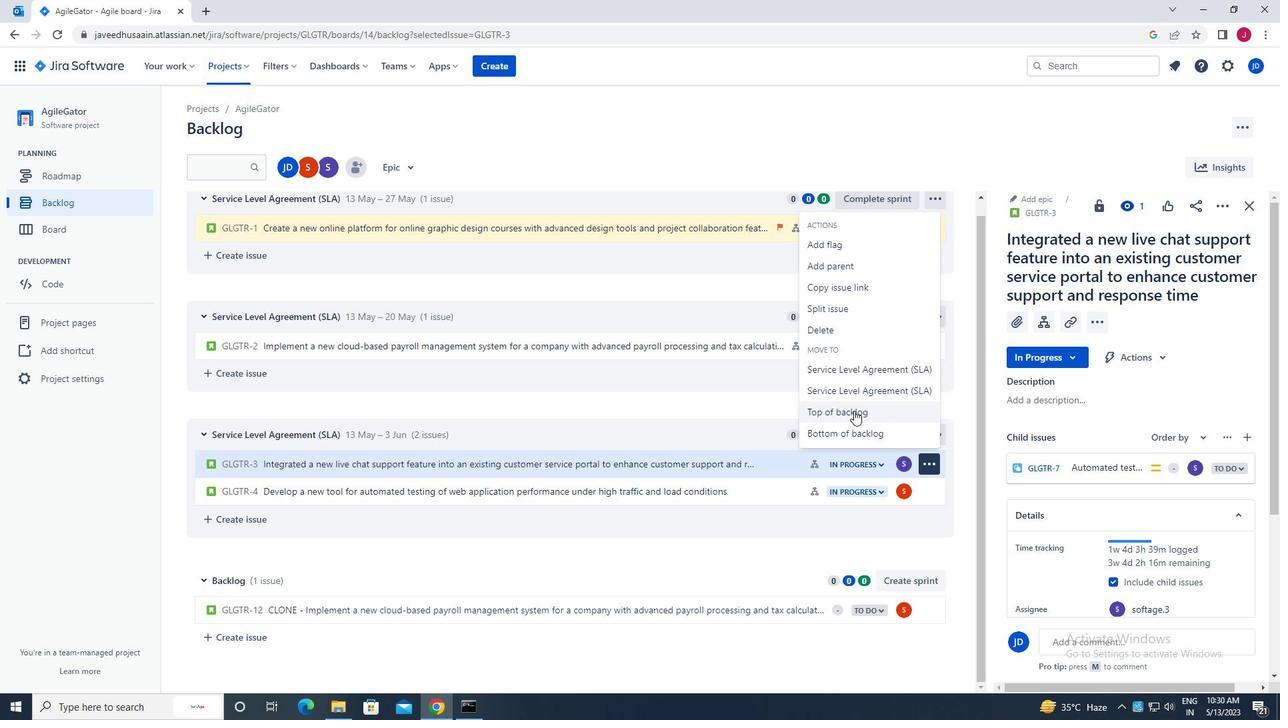
Action: Mouse moved to (686, 214)
Screenshot: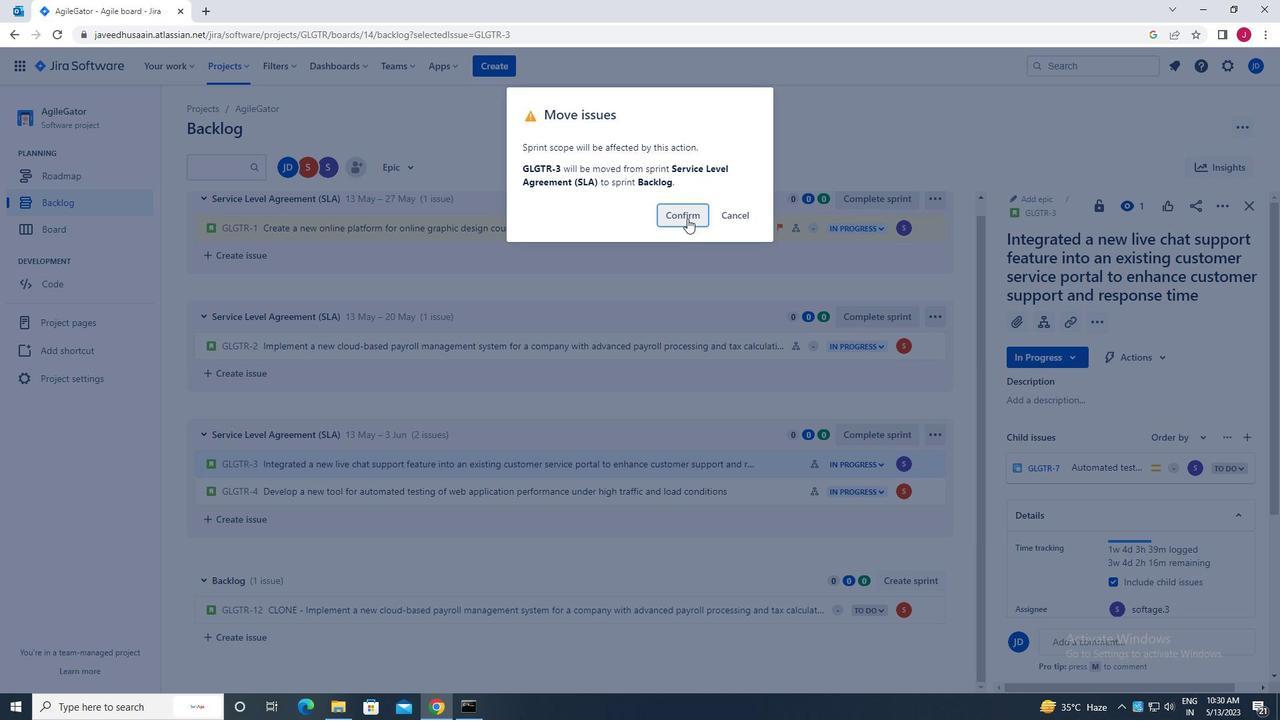 
Action: Mouse pressed left at (686, 214)
Screenshot: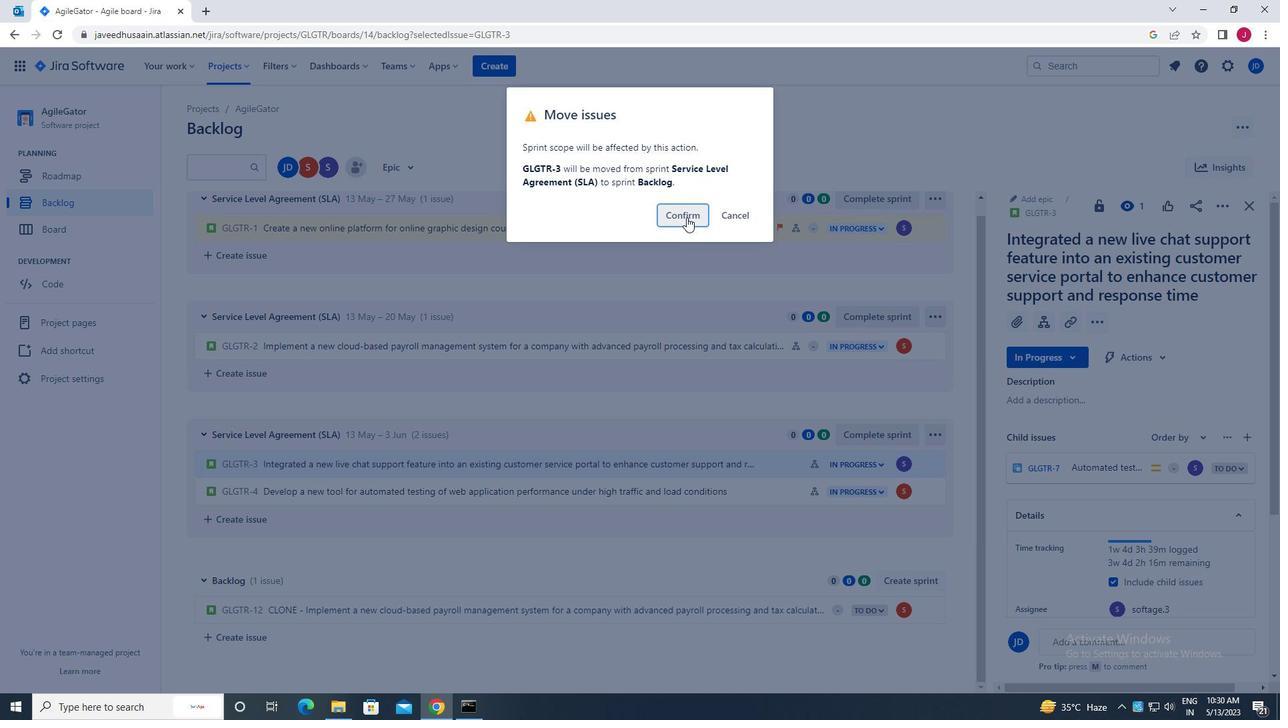 
Action: Mouse moved to (1248, 206)
Screenshot: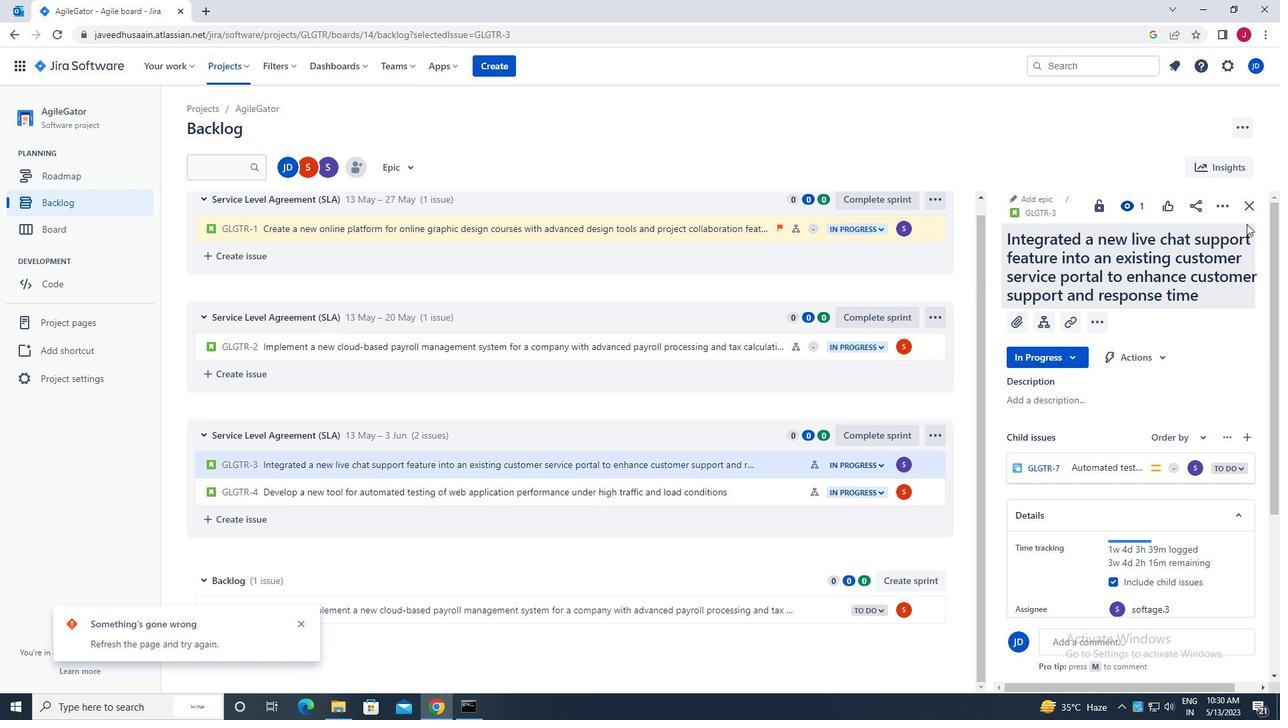
Action: Mouse pressed left at (1248, 206)
Screenshot: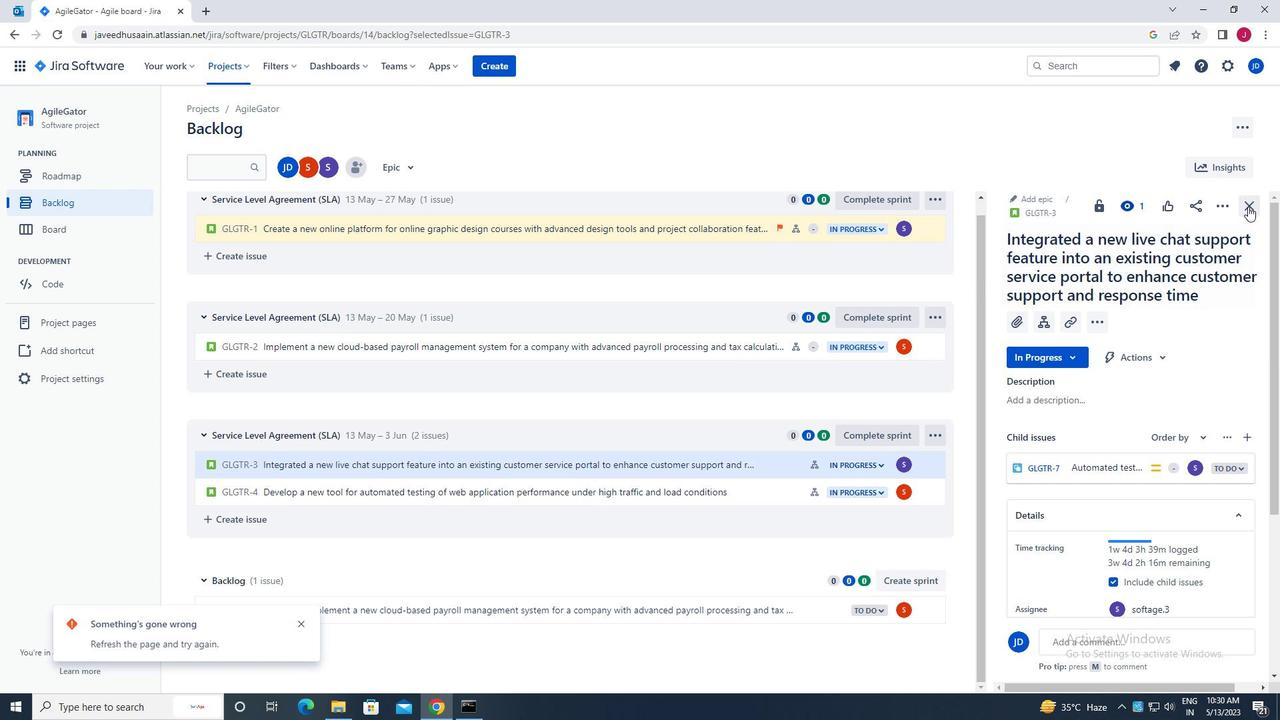 
Action: Mouse moved to (403, 167)
Screenshot: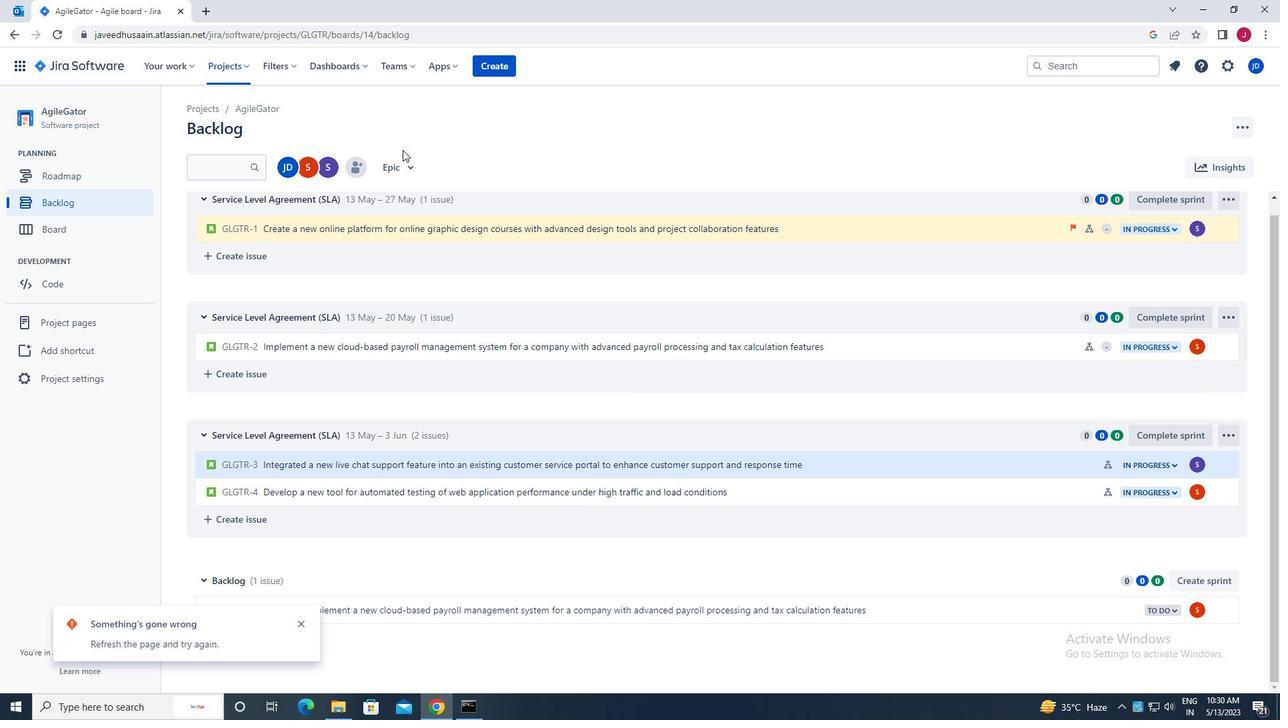 
Action: Mouse pressed left at (403, 167)
Screenshot: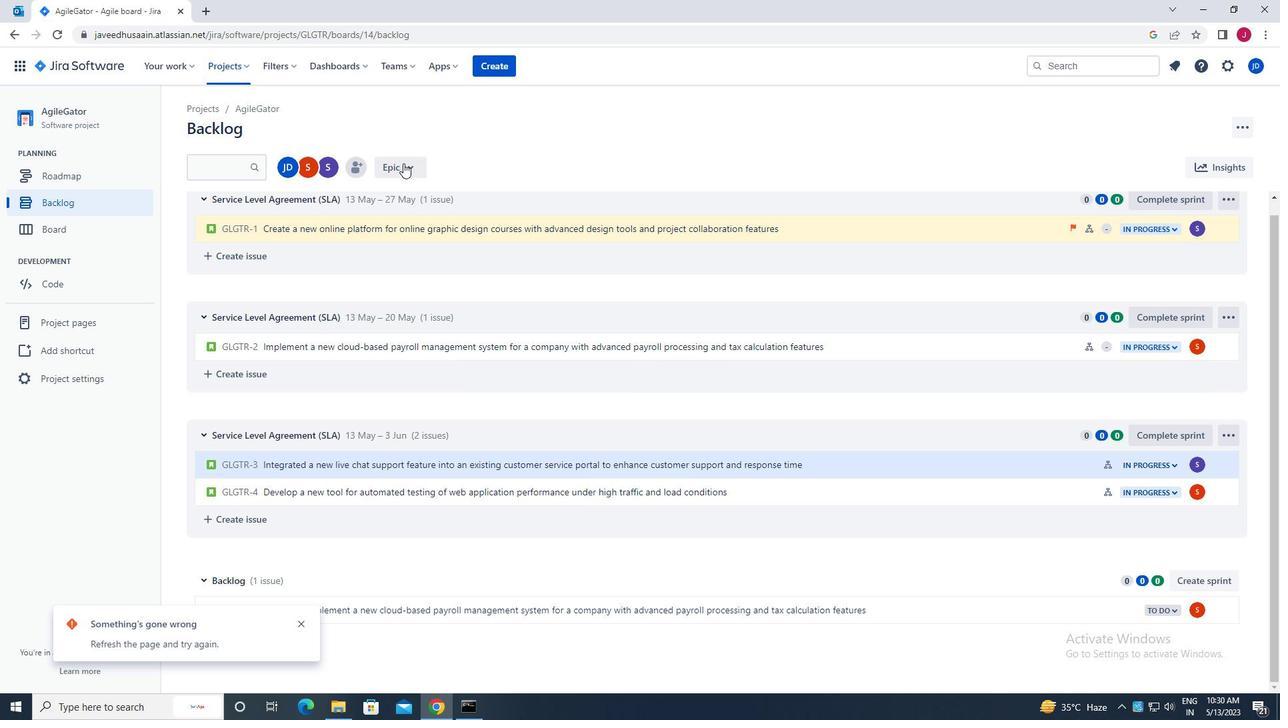 
Action: Mouse moved to (460, 269)
Screenshot: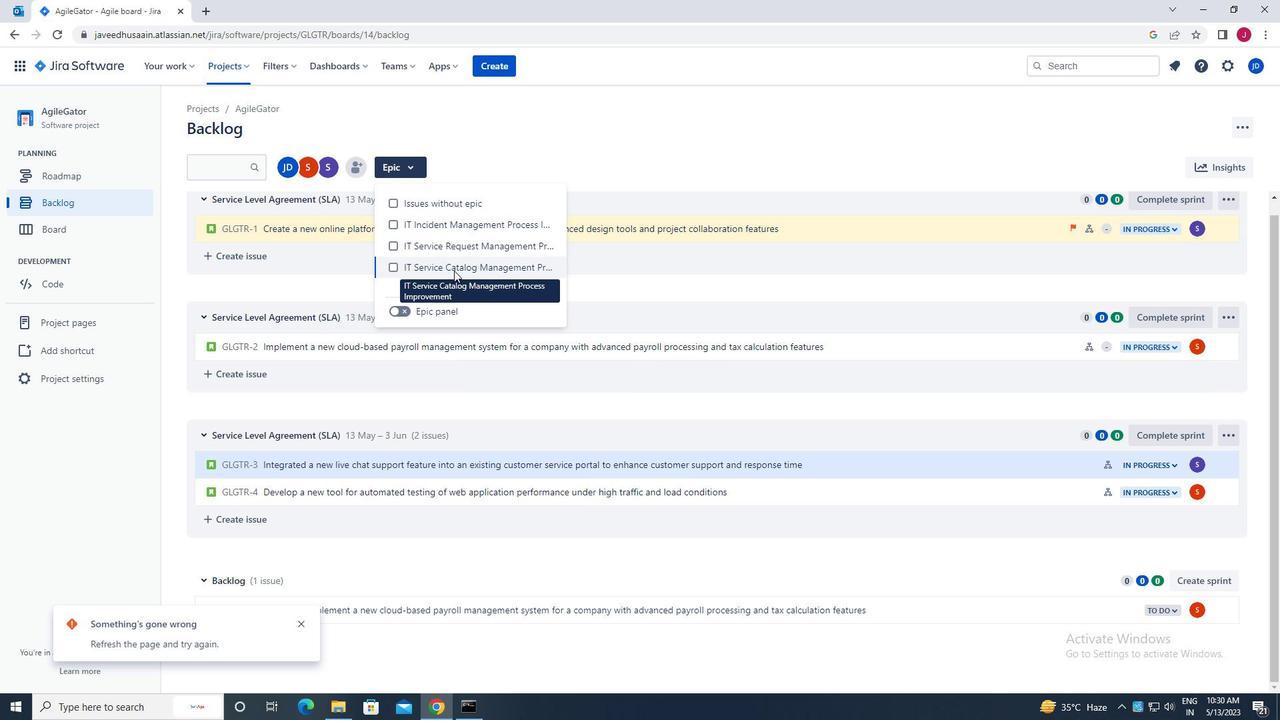 
Action: Mouse pressed left at (460, 269)
Screenshot: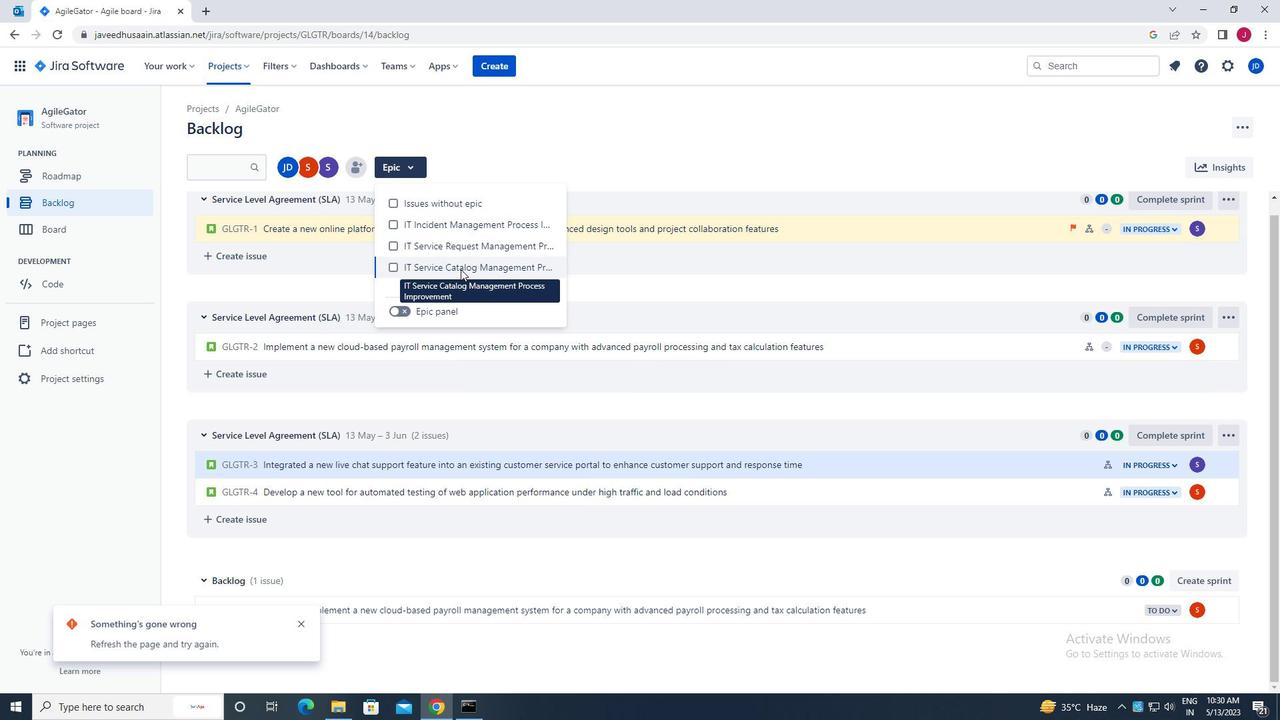 
Action: Mouse moved to (558, 110)
Screenshot: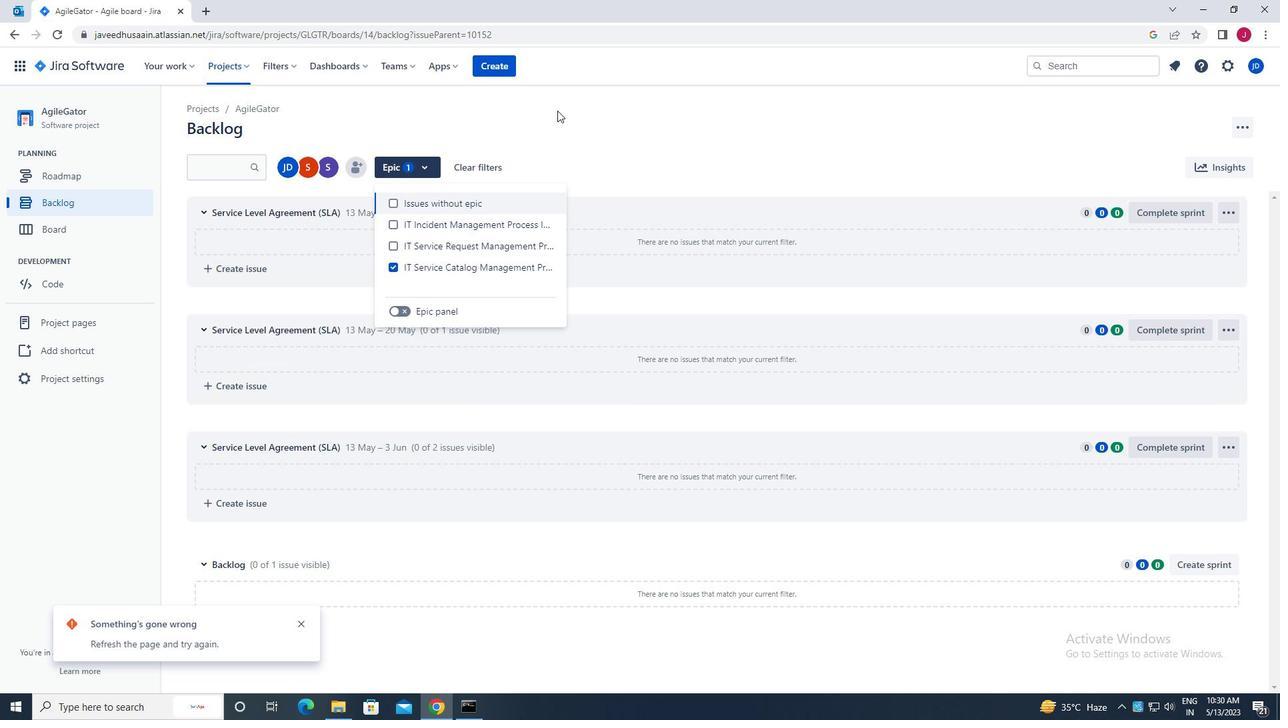 
Action: Mouse pressed left at (558, 110)
Screenshot: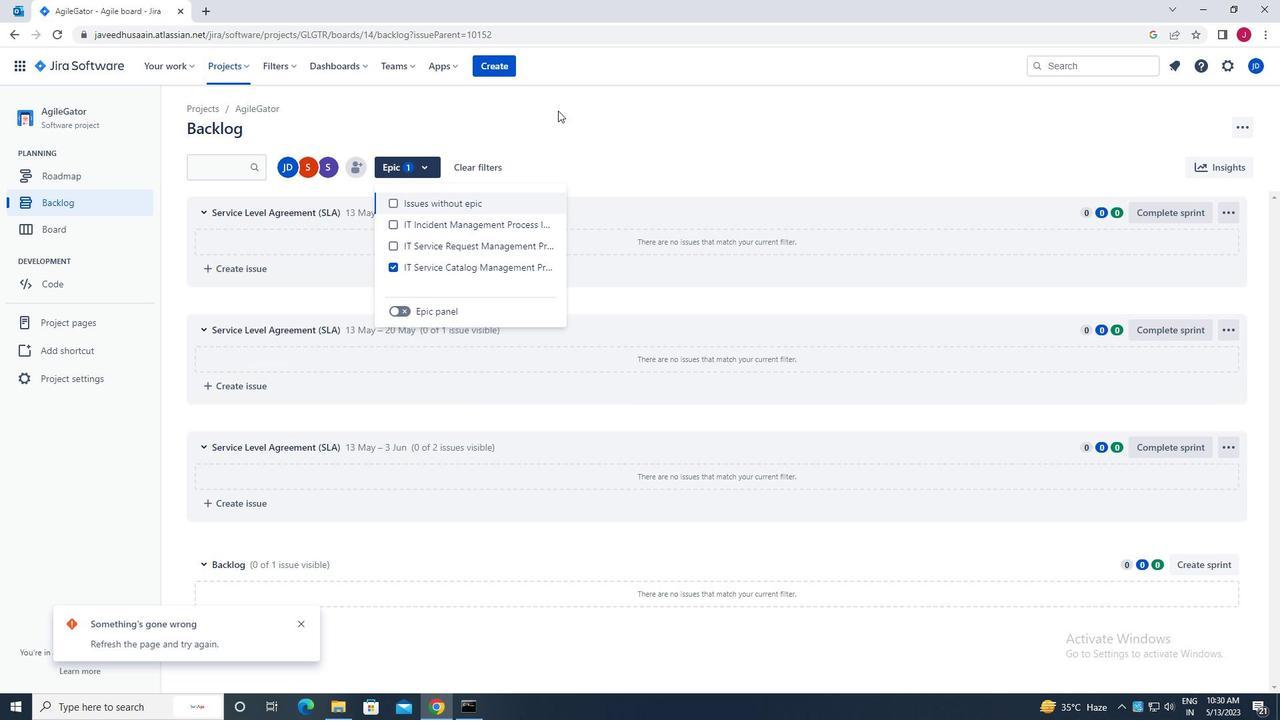 
Action: Mouse moved to (104, 199)
Screenshot: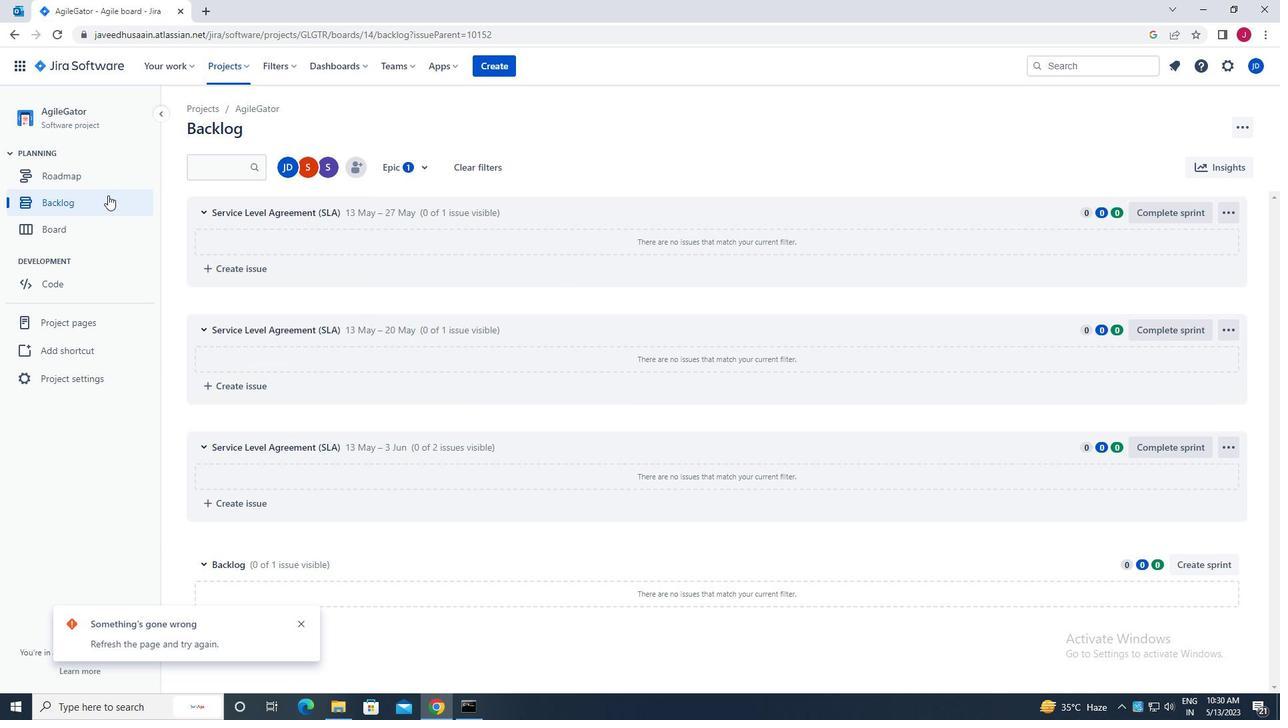 
Action: Mouse pressed left at (104, 199)
Screenshot: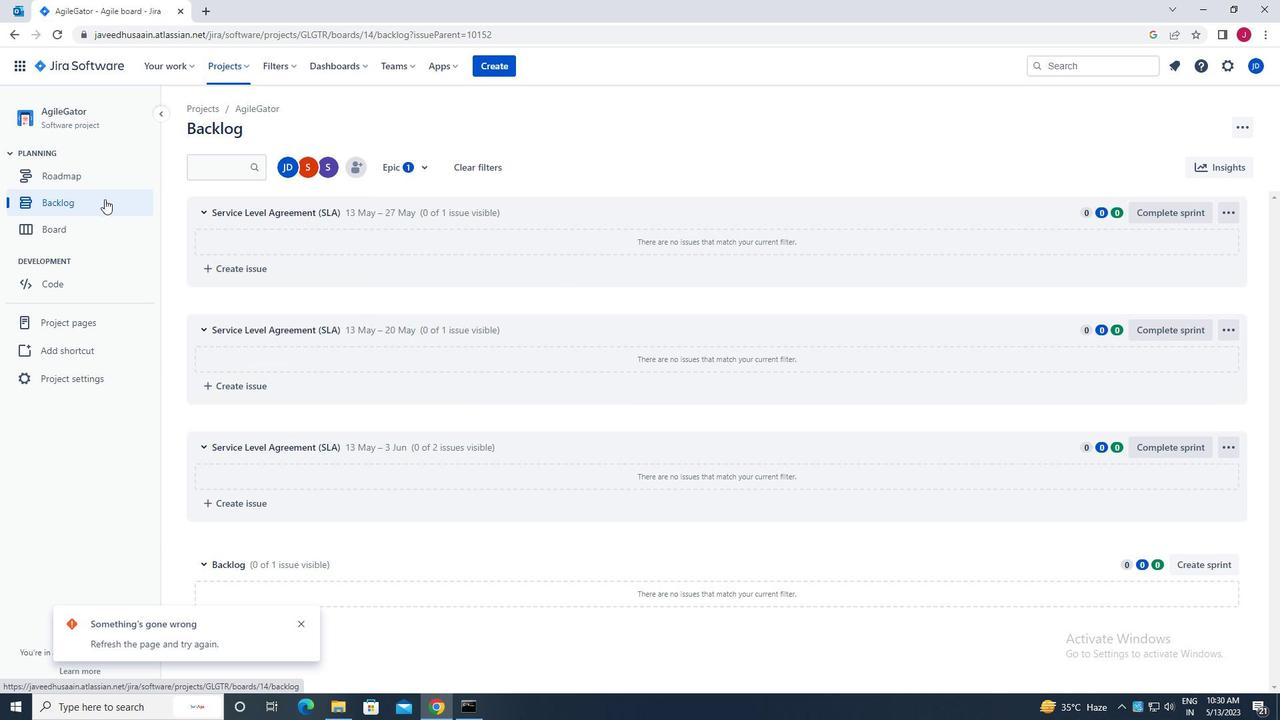 
Action: Mouse moved to (977, 508)
Screenshot: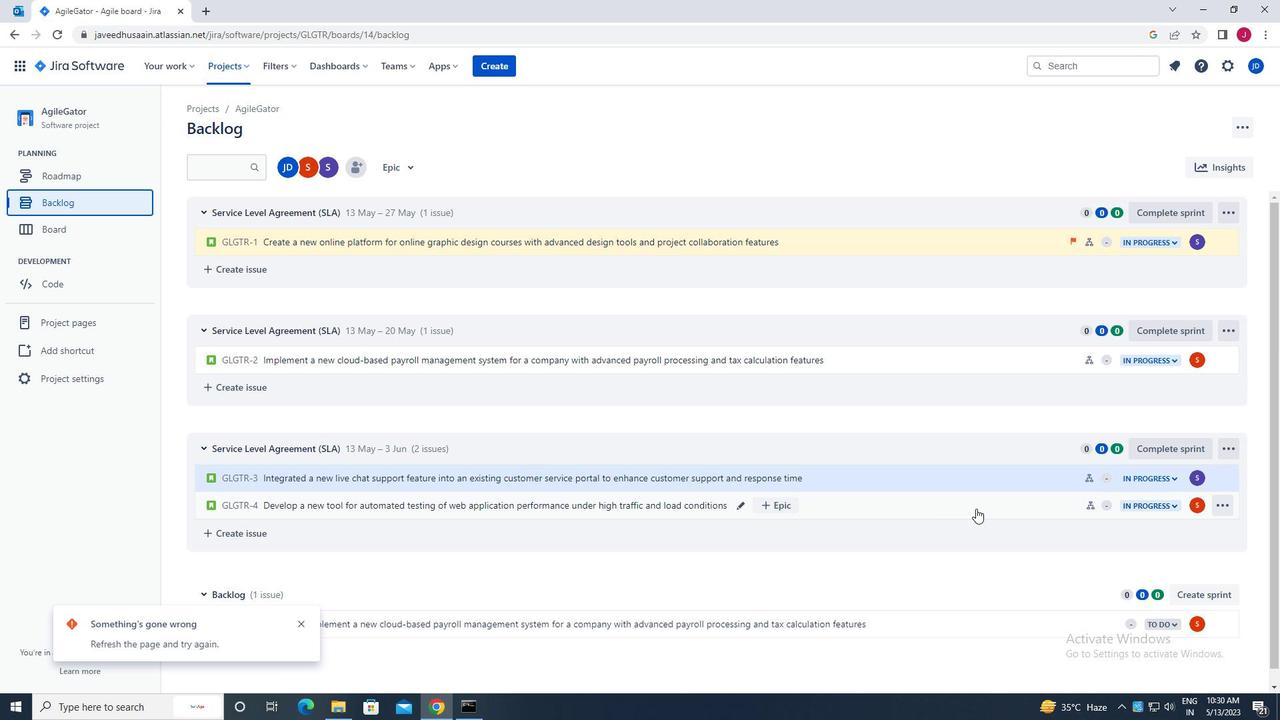 
Action: Mouse pressed left at (977, 508)
Screenshot: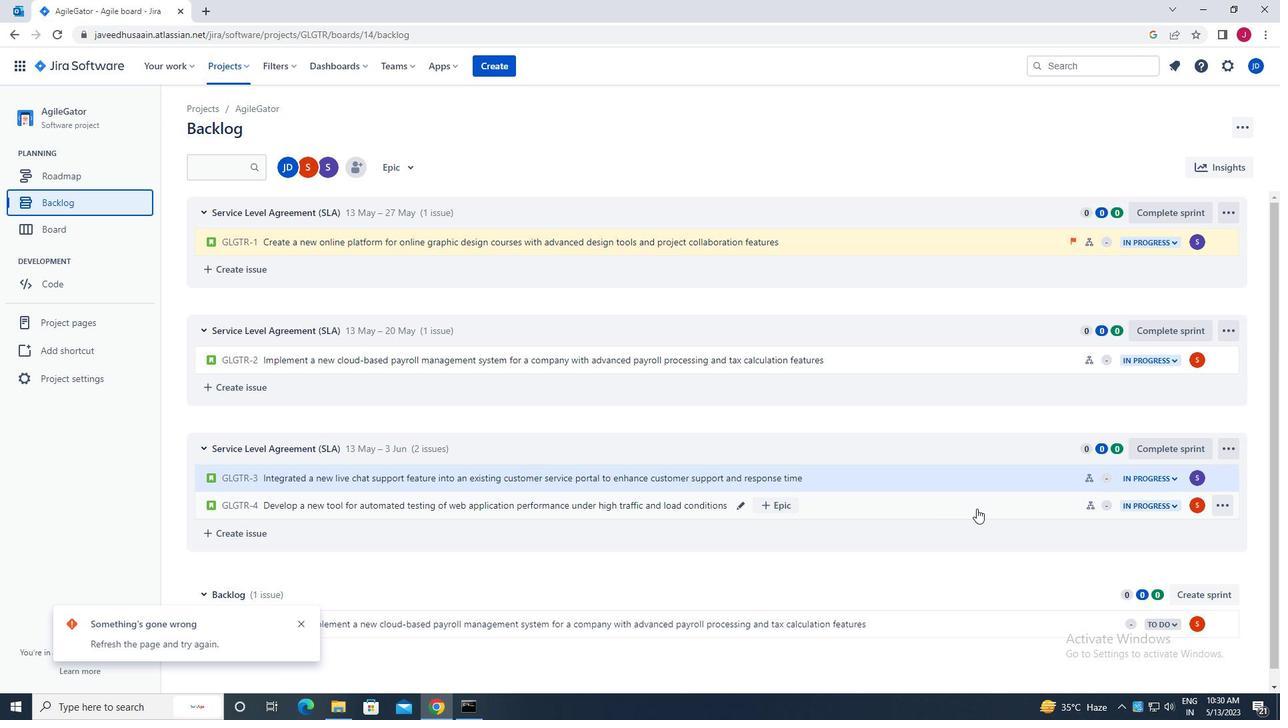 
Action: Mouse moved to (1221, 204)
Screenshot: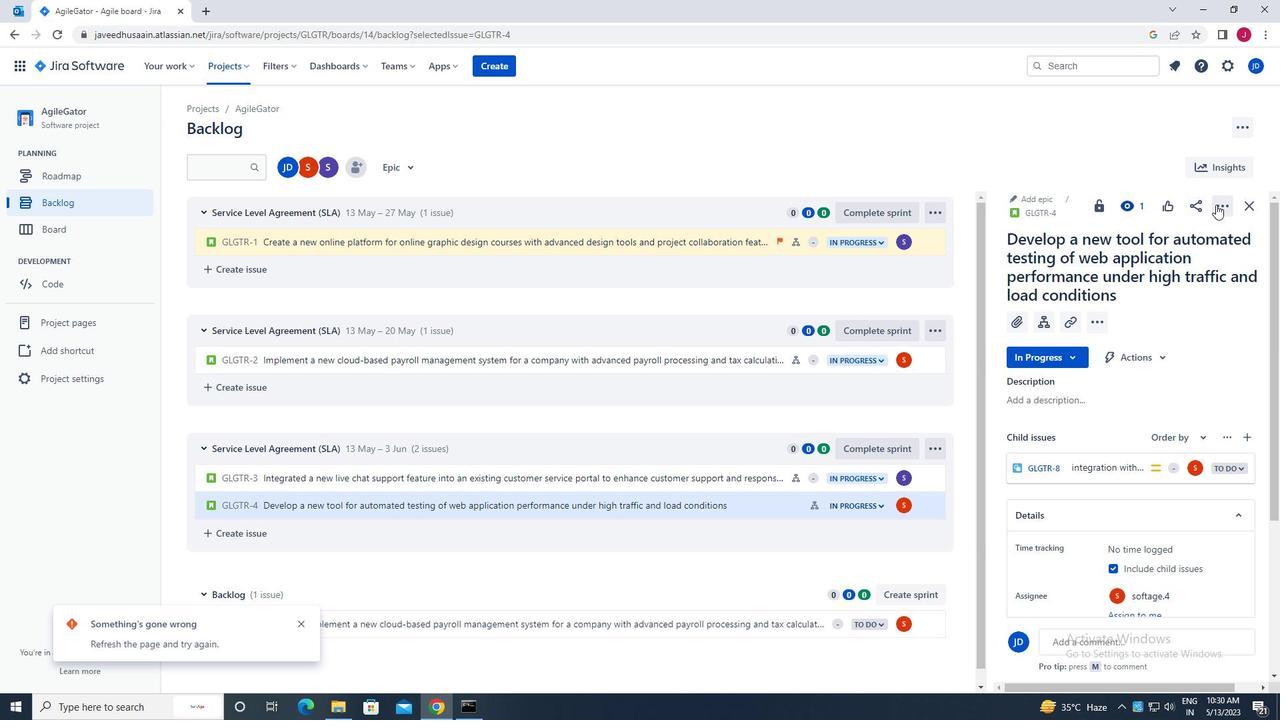 
Action: Mouse pressed left at (1221, 204)
Screenshot: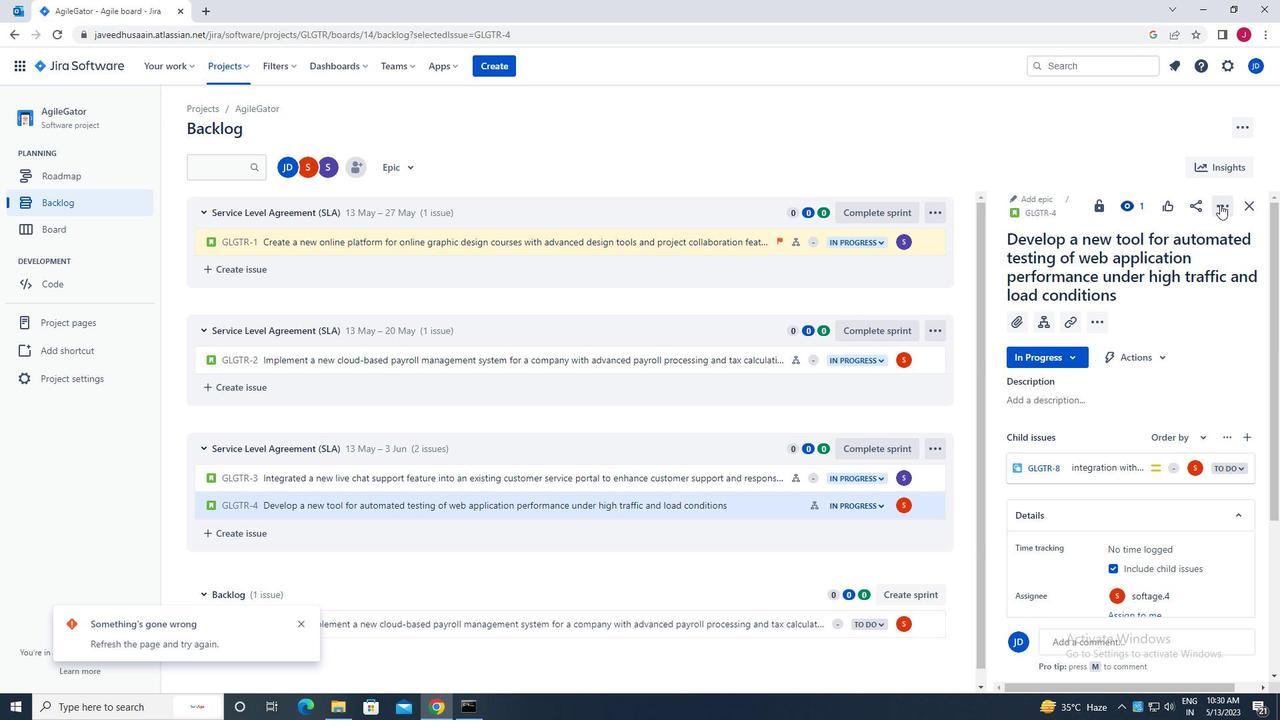 
Action: Mouse moved to (1157, 240)
Screenshot: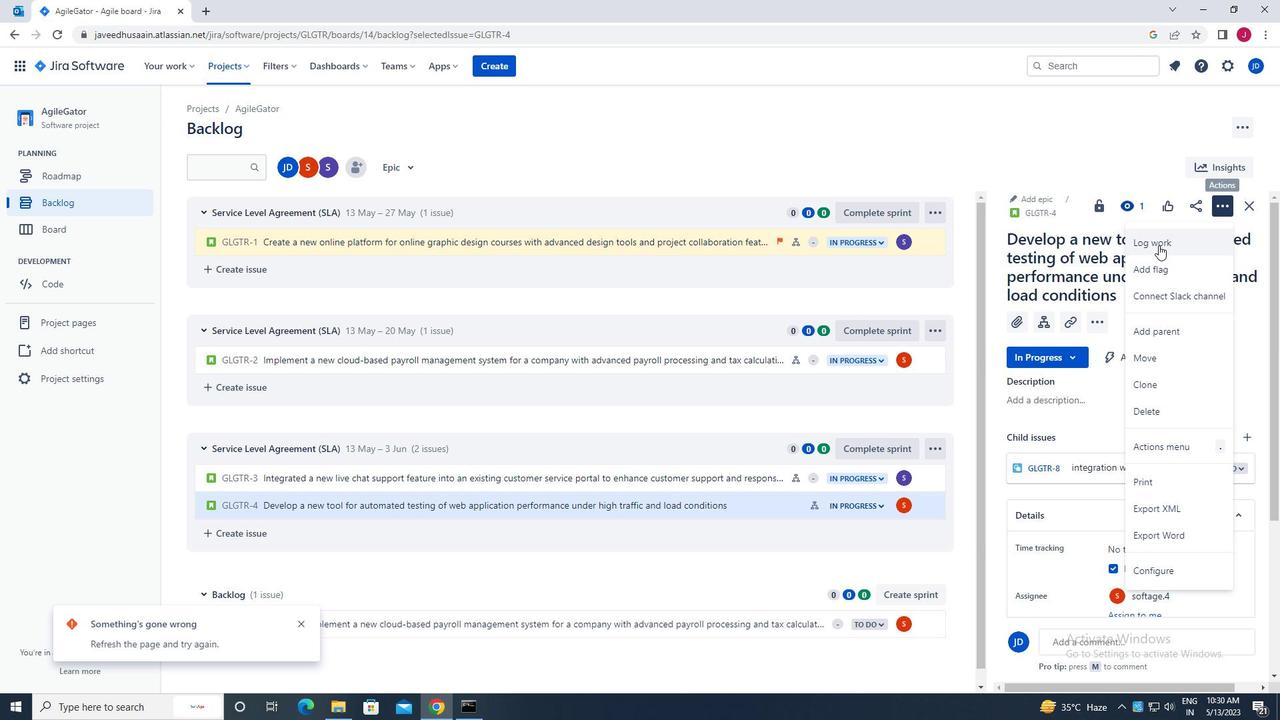 
Action: Mouse pressed left at (1157, 240)
Screenshot: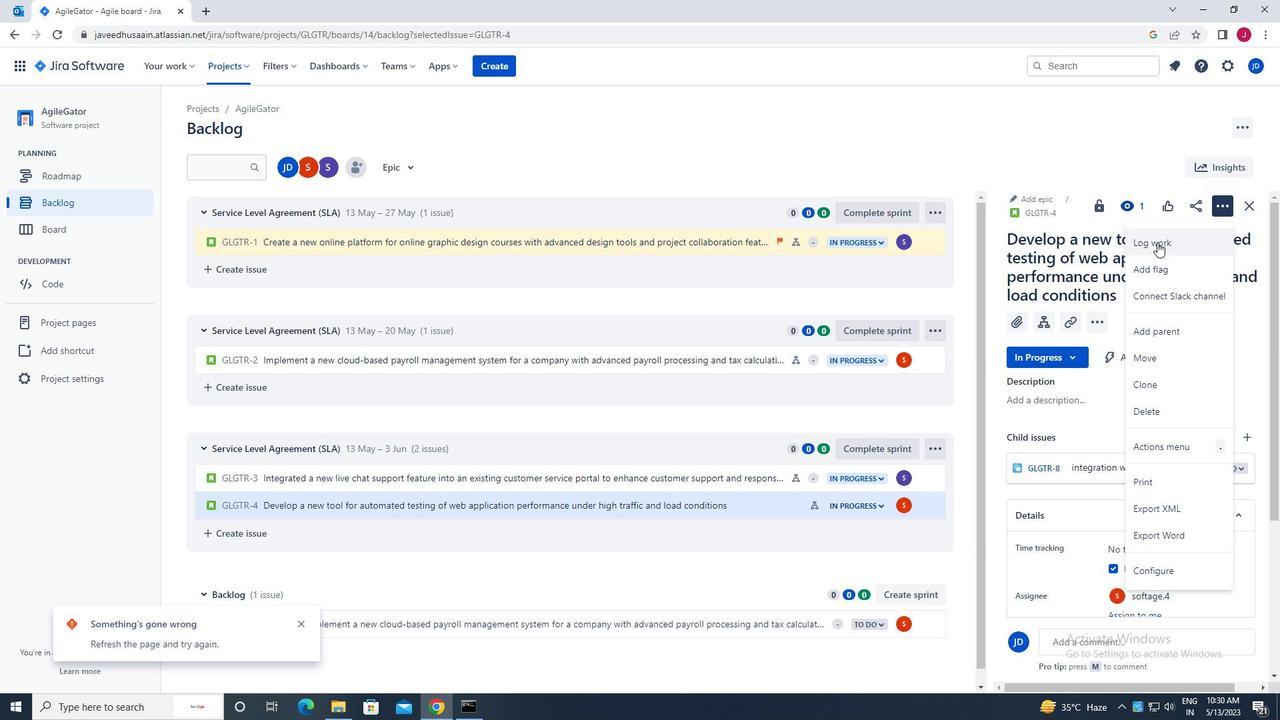 
Action: Mouse moved to (588, 203)
Screenshot: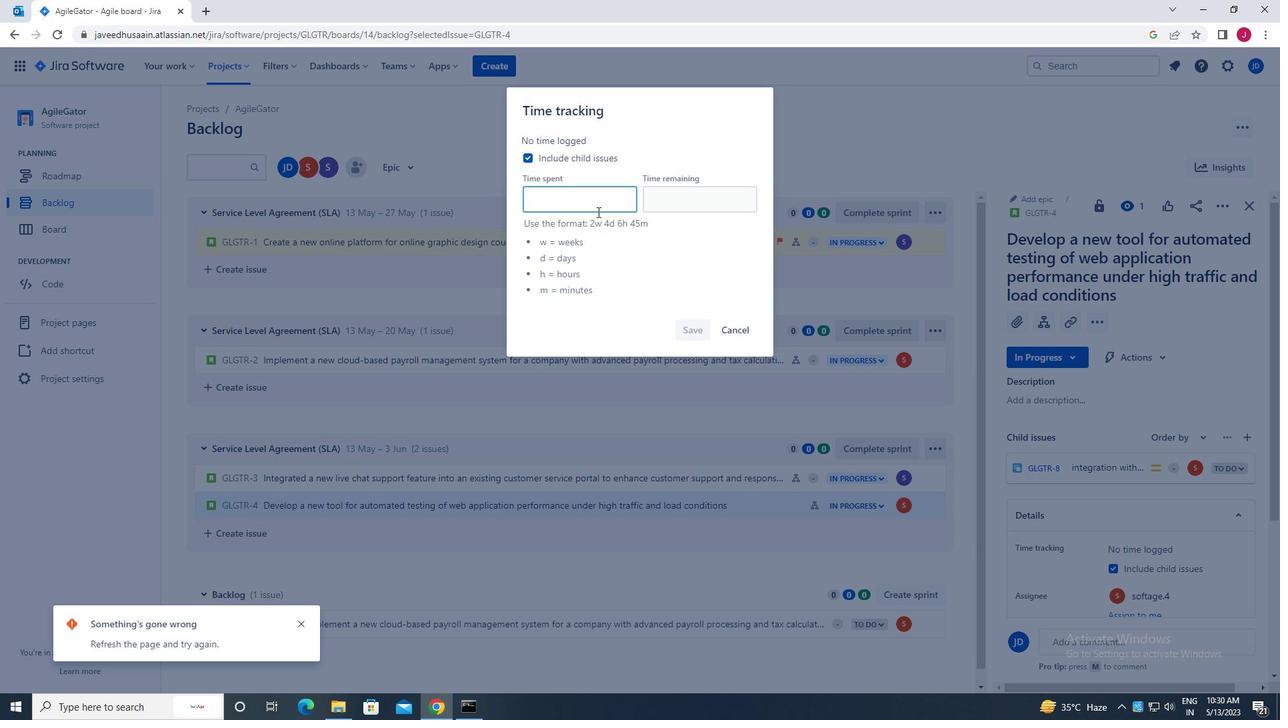 
Action: Key pressed 2w<Key.space>5d<Key.space>6h<Key.space>22m
Screenshot: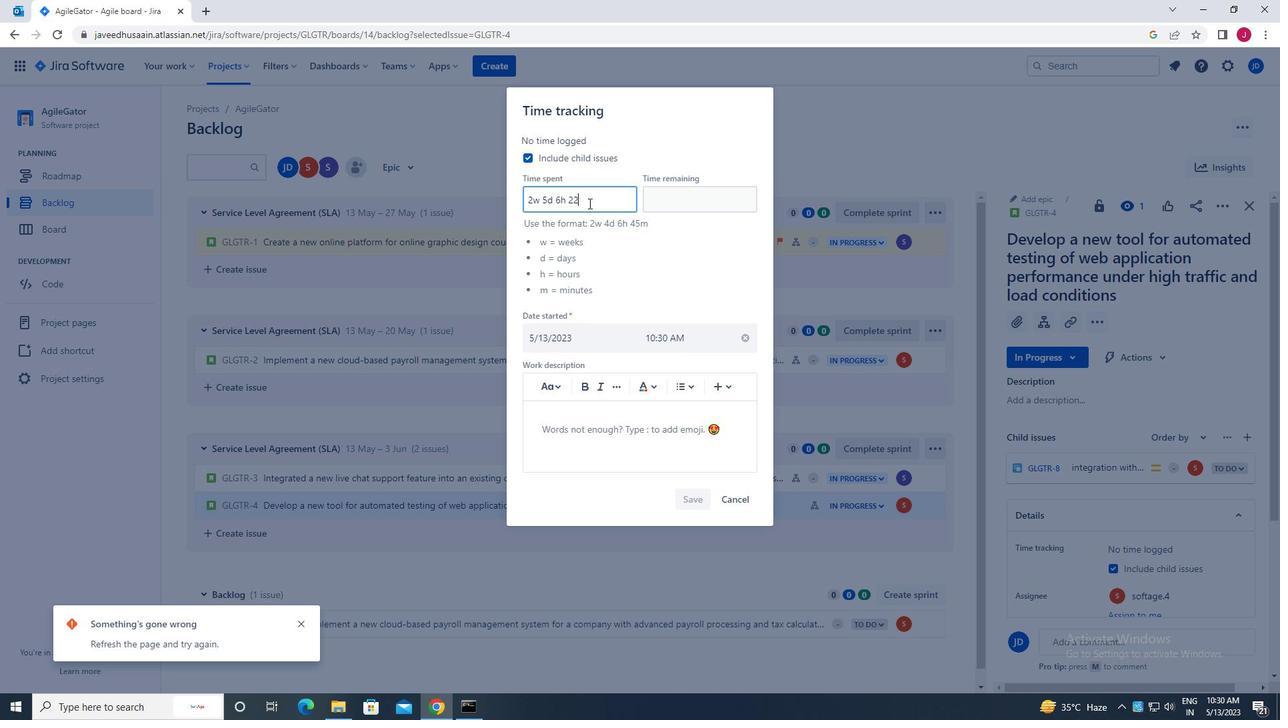 
Action: Mouse moved to (671, 199)
Screenshot: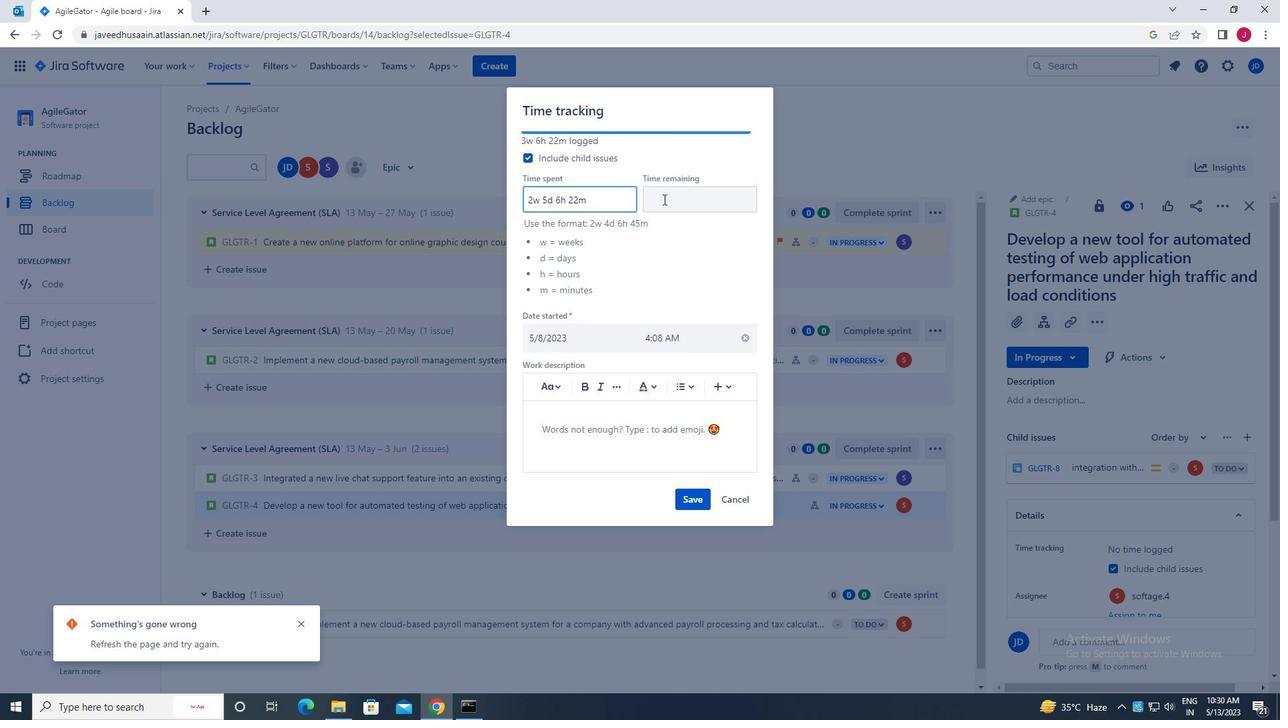 
Action: Mouse pressed left at (671, 199)
Screenshot: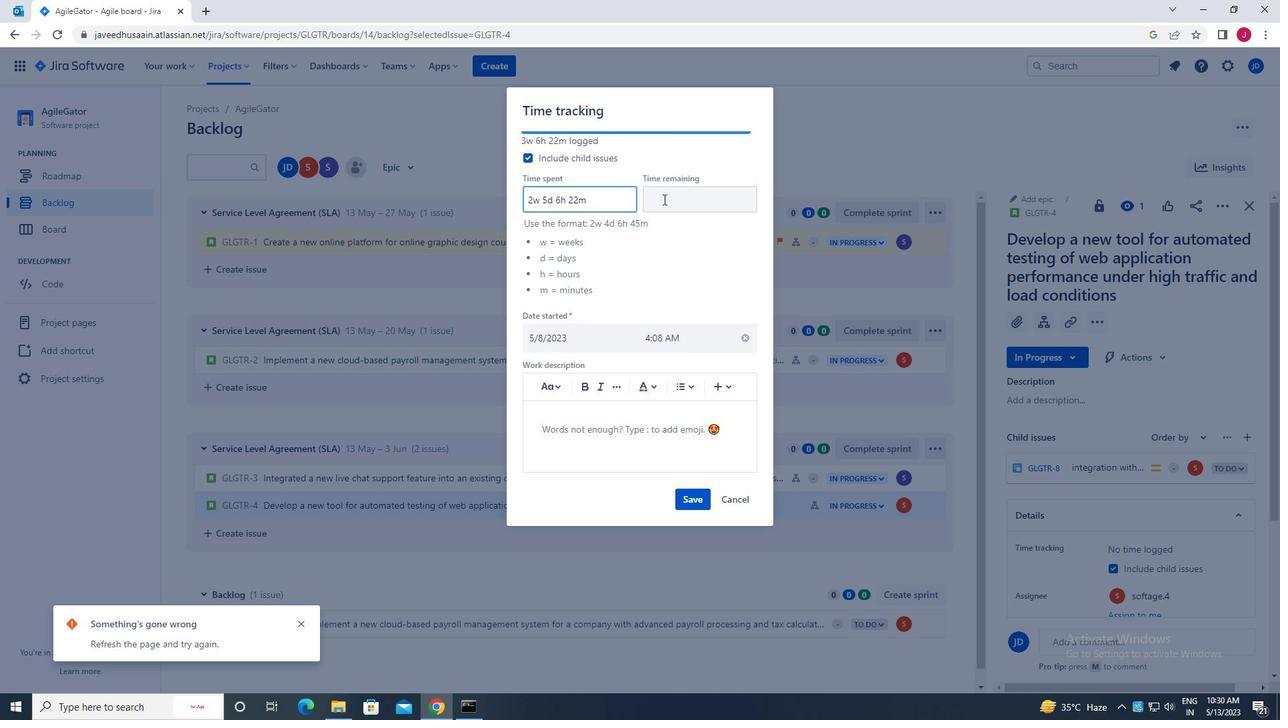 
Action: Mouse moved to (672, 199)
Screenshot: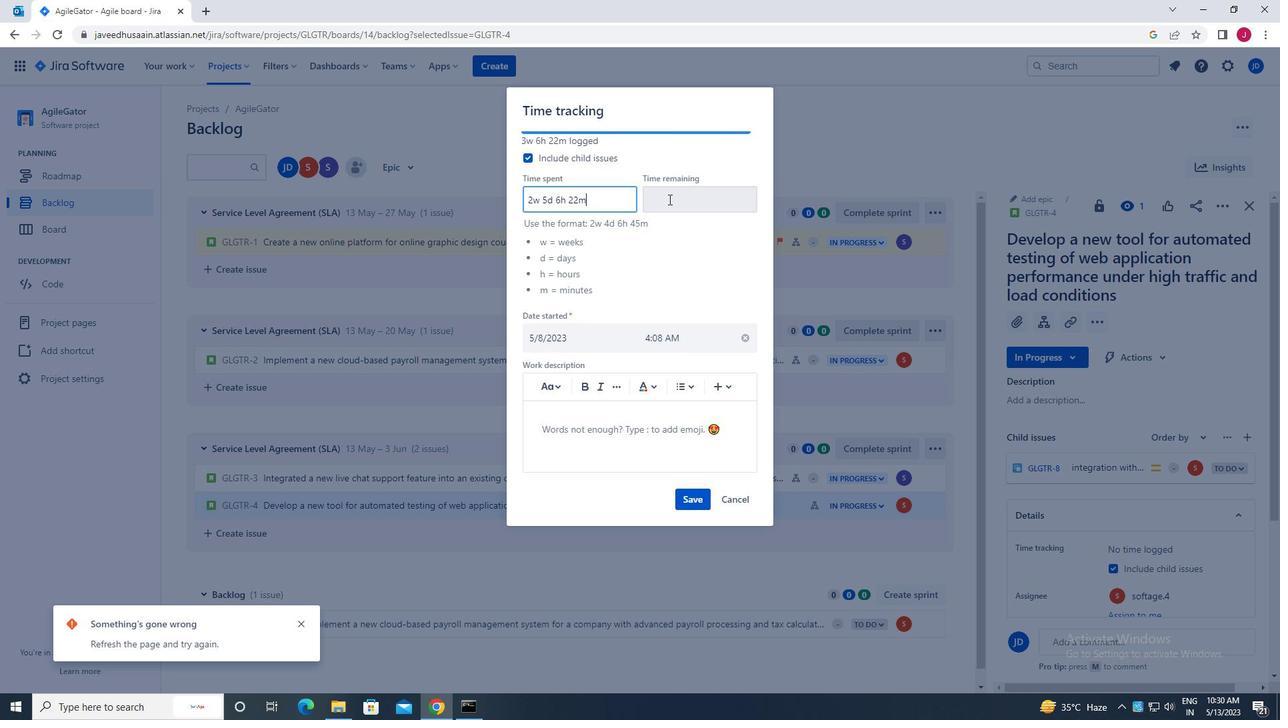
Action: Key pressed 1w<Key.space>2d<Key.space>7h<Key.space>34m
Screenshot: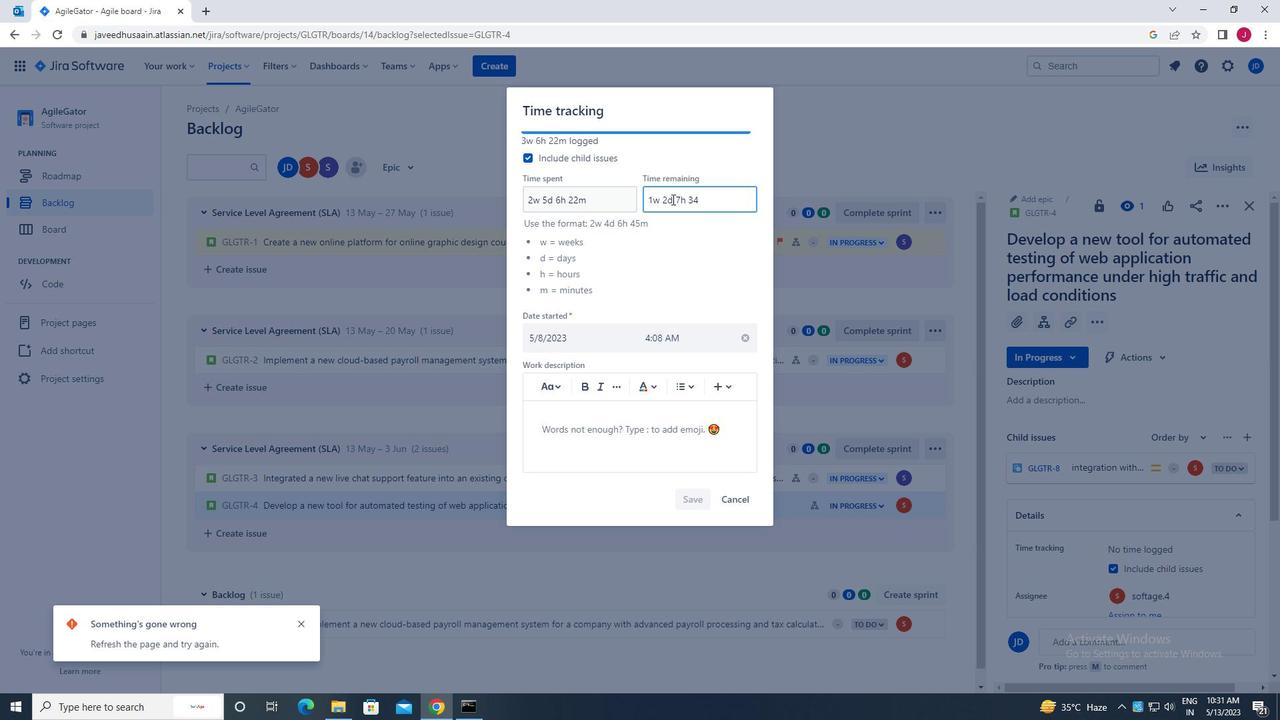 
Action: Mouse moved to (698, 496)
Screenshot: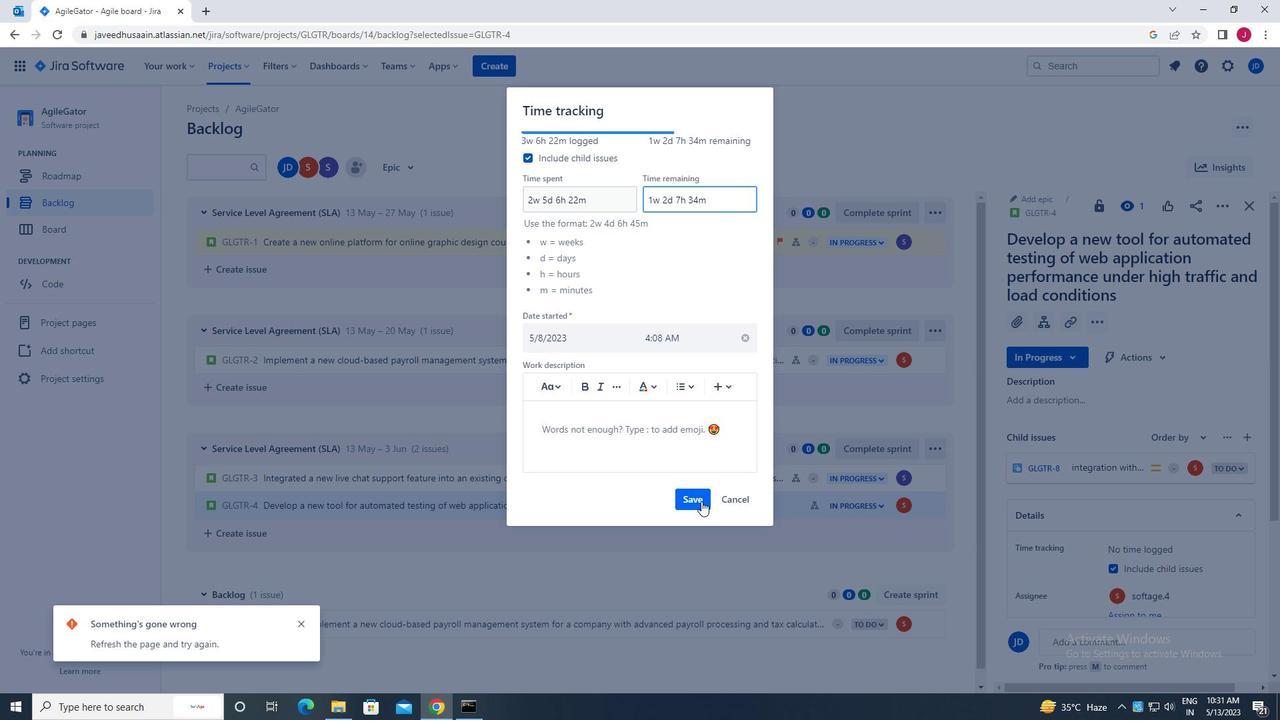 
Action: Mouse pressed left at (698, 496)
Screenshot: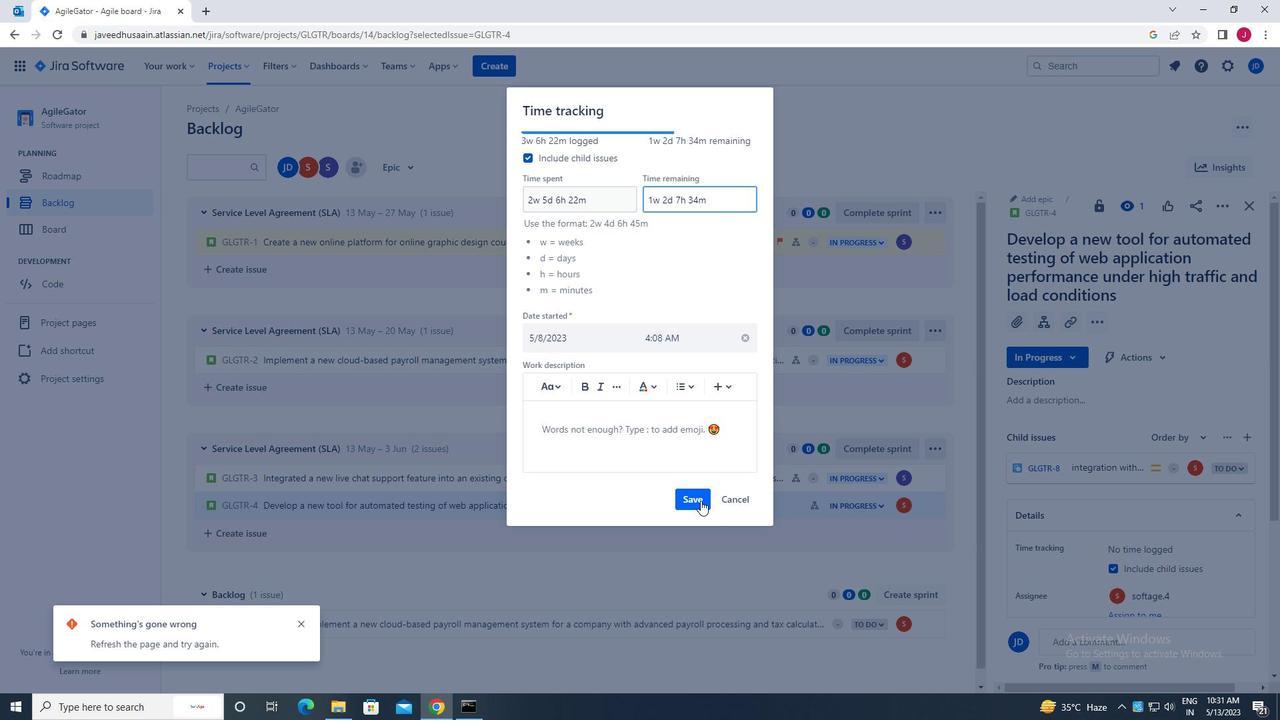 
Action: Mouse moved to (936, 506)
Screenshot: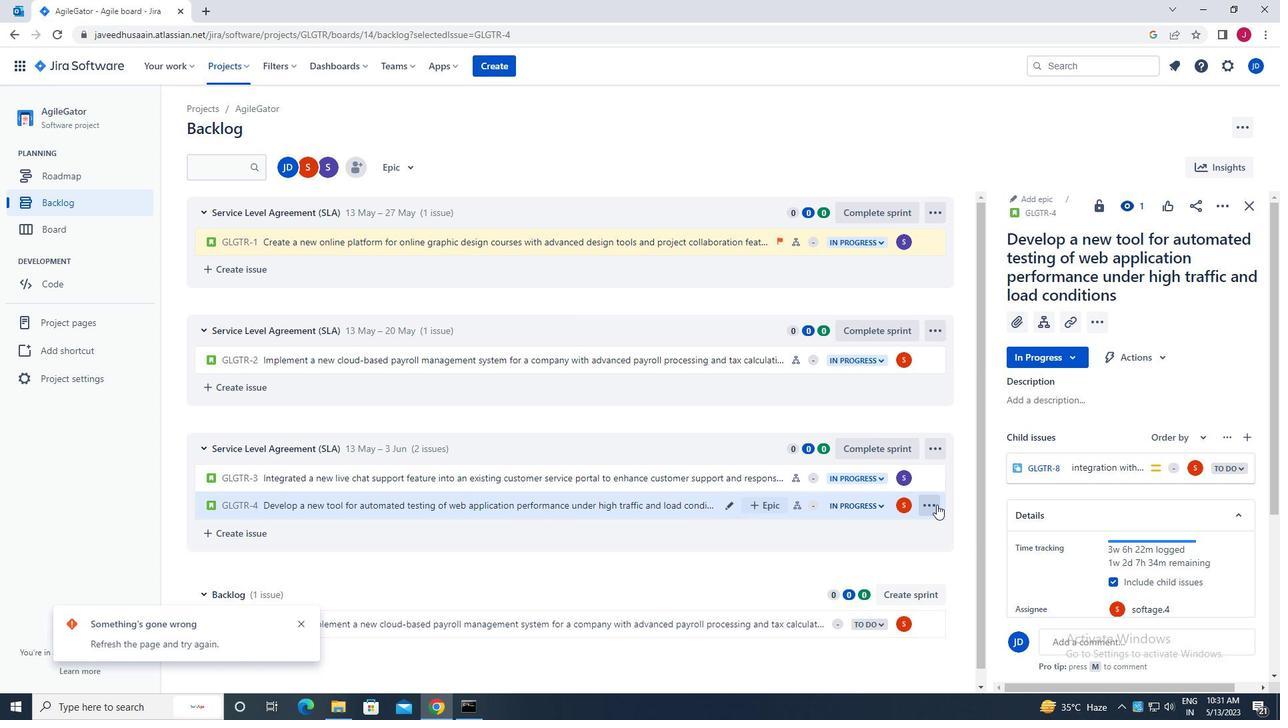 
Action: Mouse pressed left at (936, 506)
Screenshot: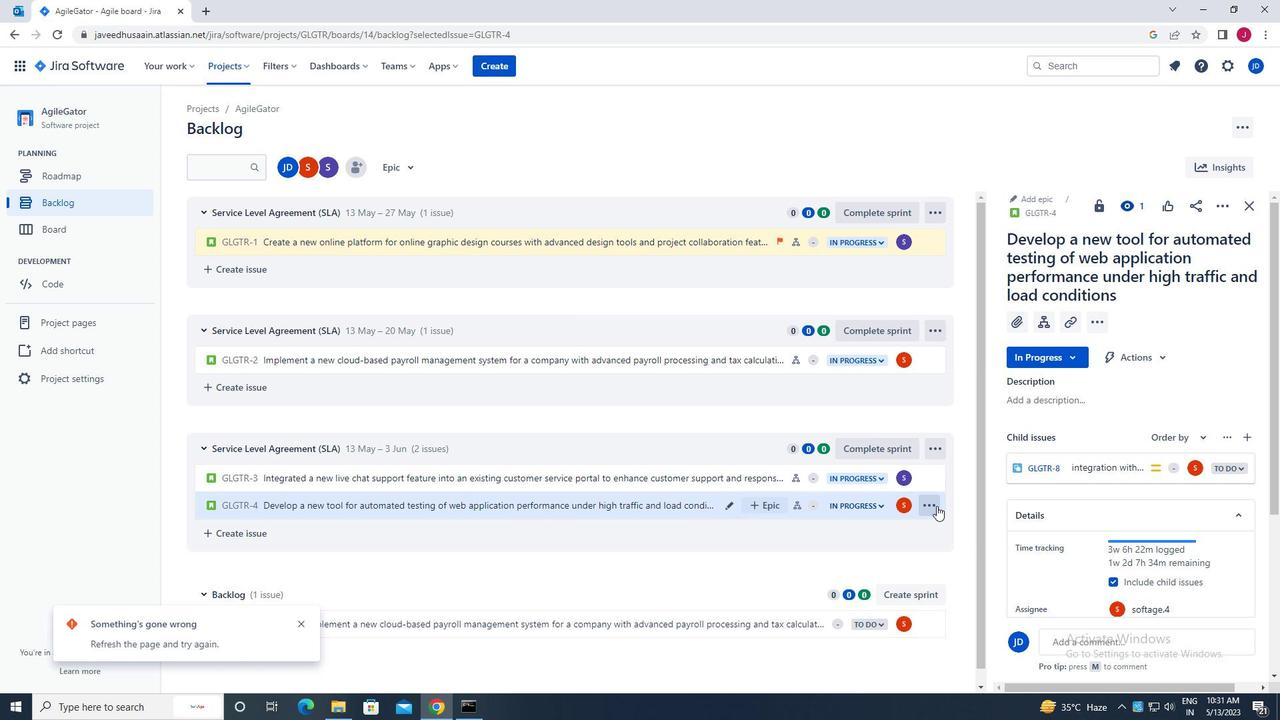 
Action: Mouse moved to (854, 474)
Screenshot: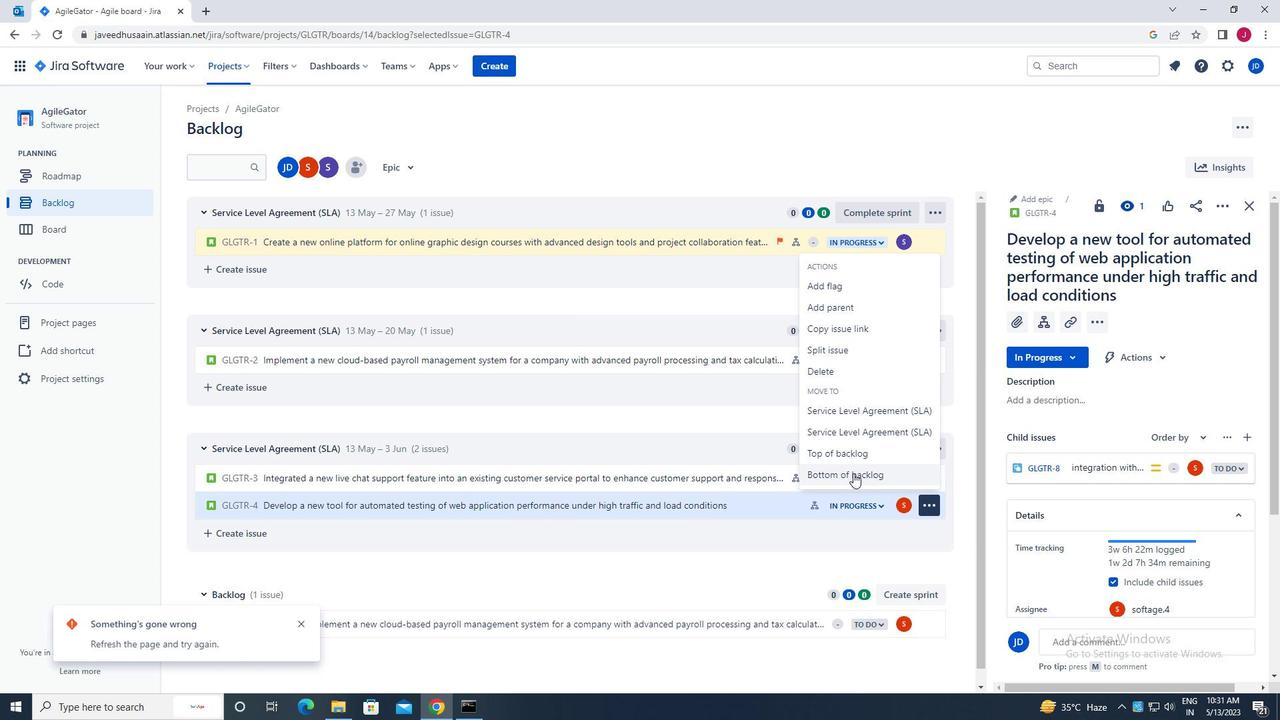 
Action: Mouse pressed left at (854, 474)
Screenshot: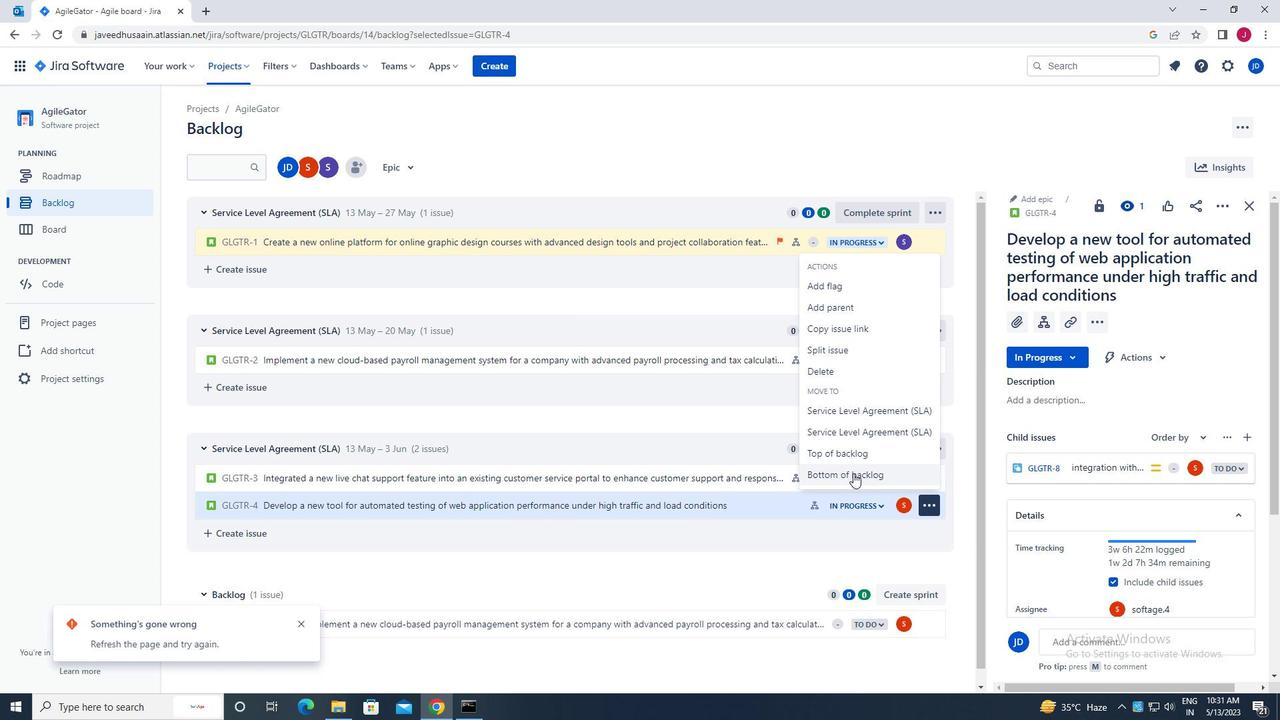 
Action: Mouse moved to (688, 219)
Screenshot: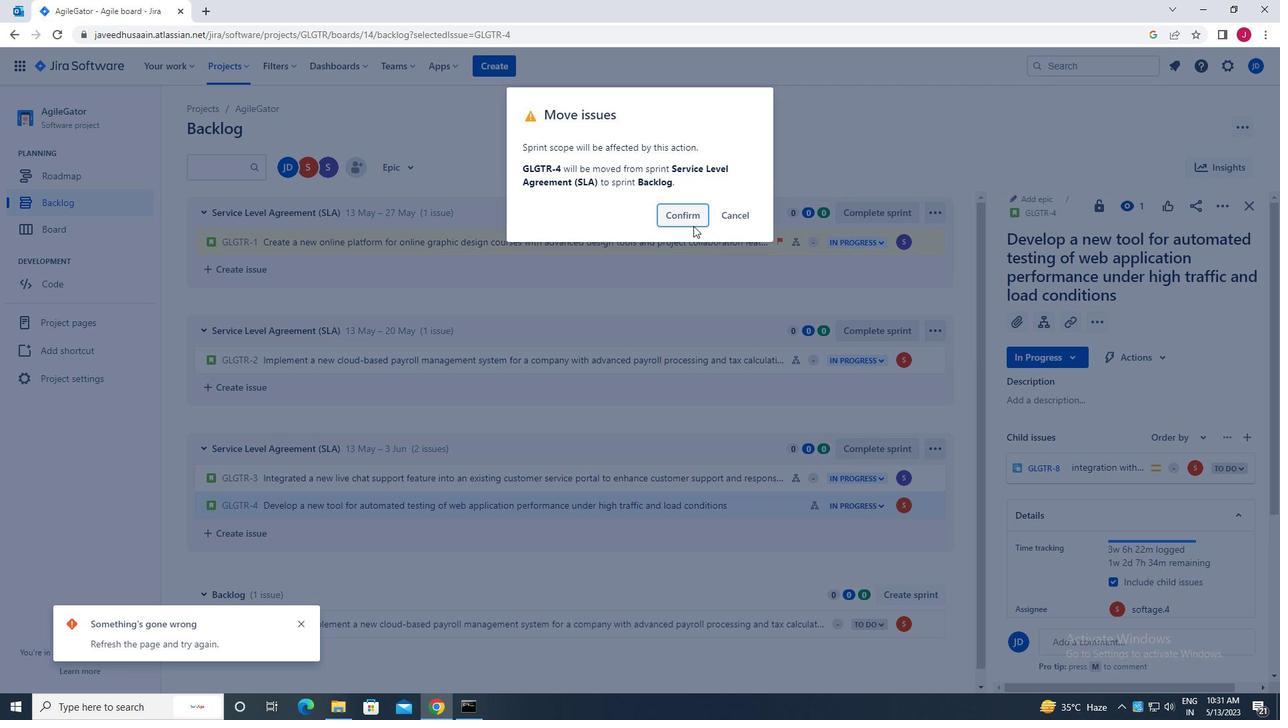 
Action: Mouse pressed left at (688, 219)
Screenshot: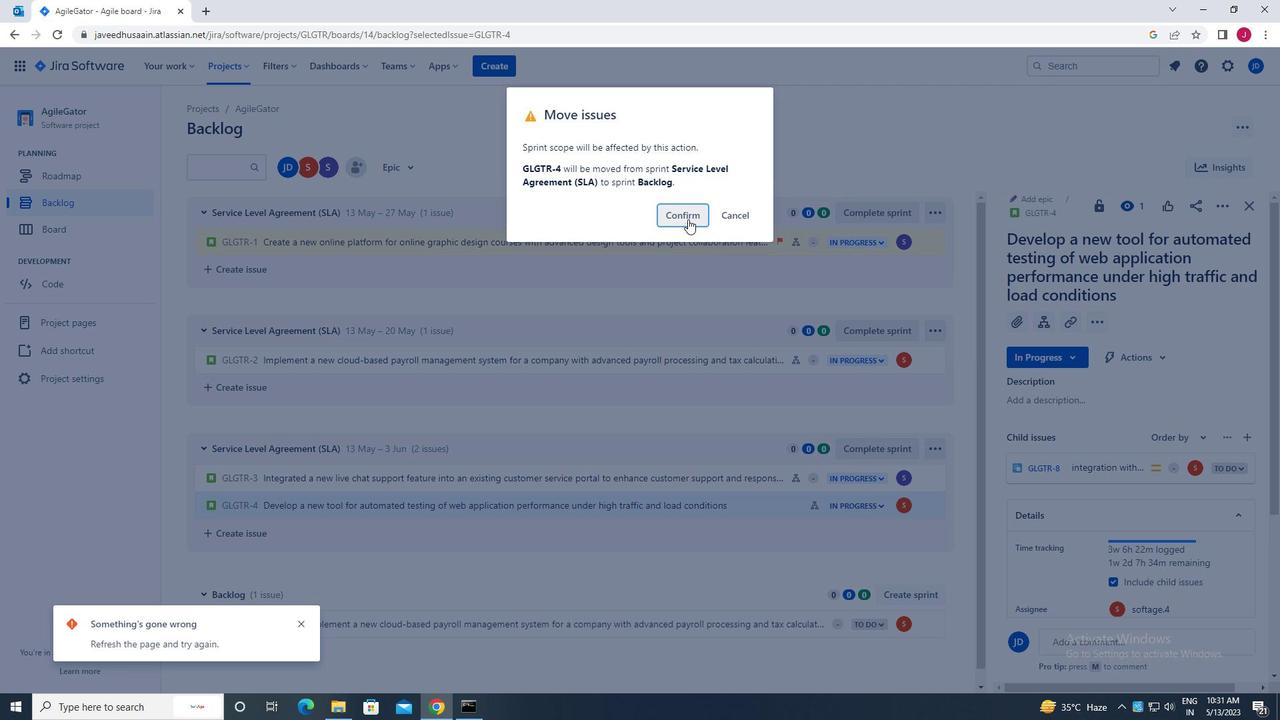 
Action: Mouse moved to (412, 166)
Screenshot: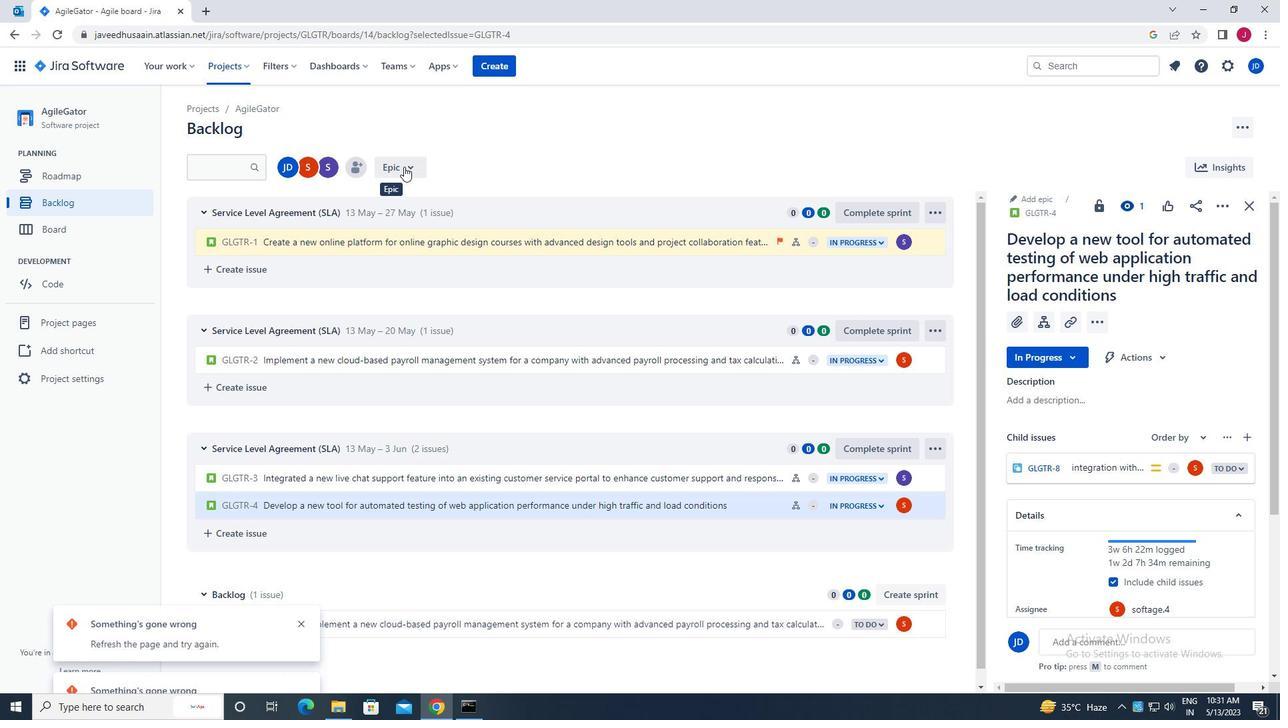 
Action: Mouse pressed left at (412, 166)
Screenshot: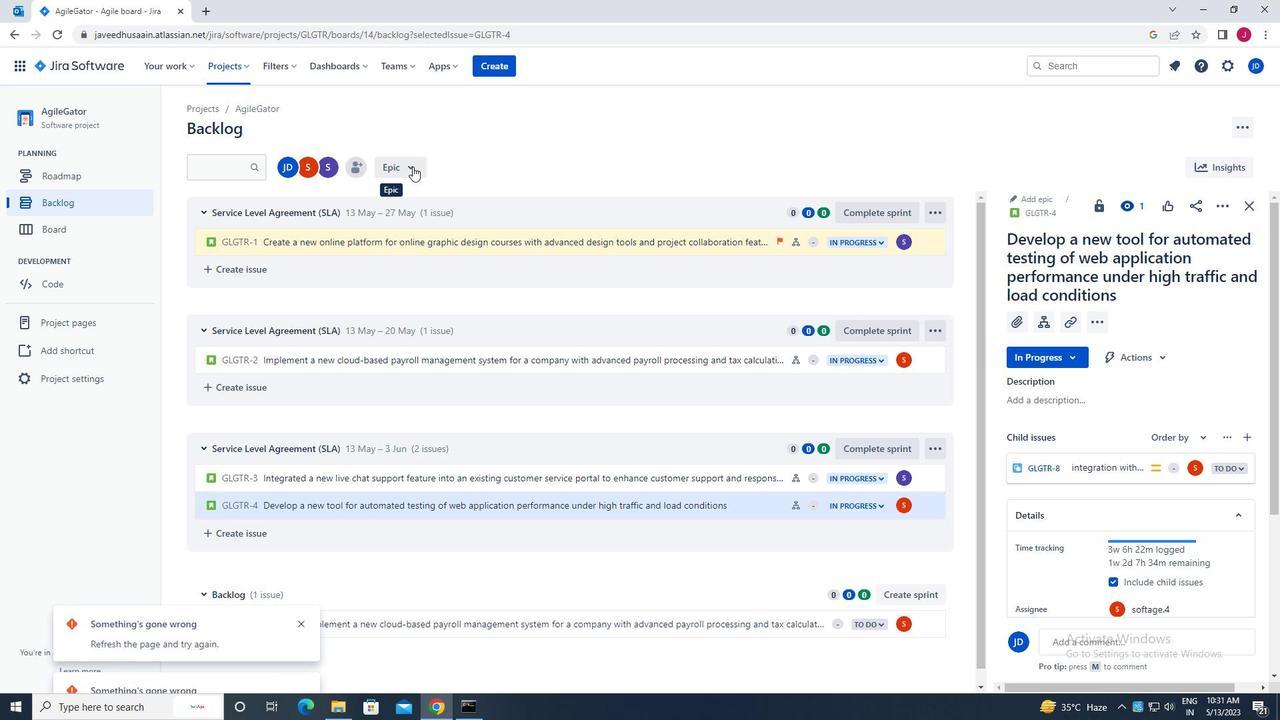 
Action: Mouse moved to (497, 224)
Screenshot: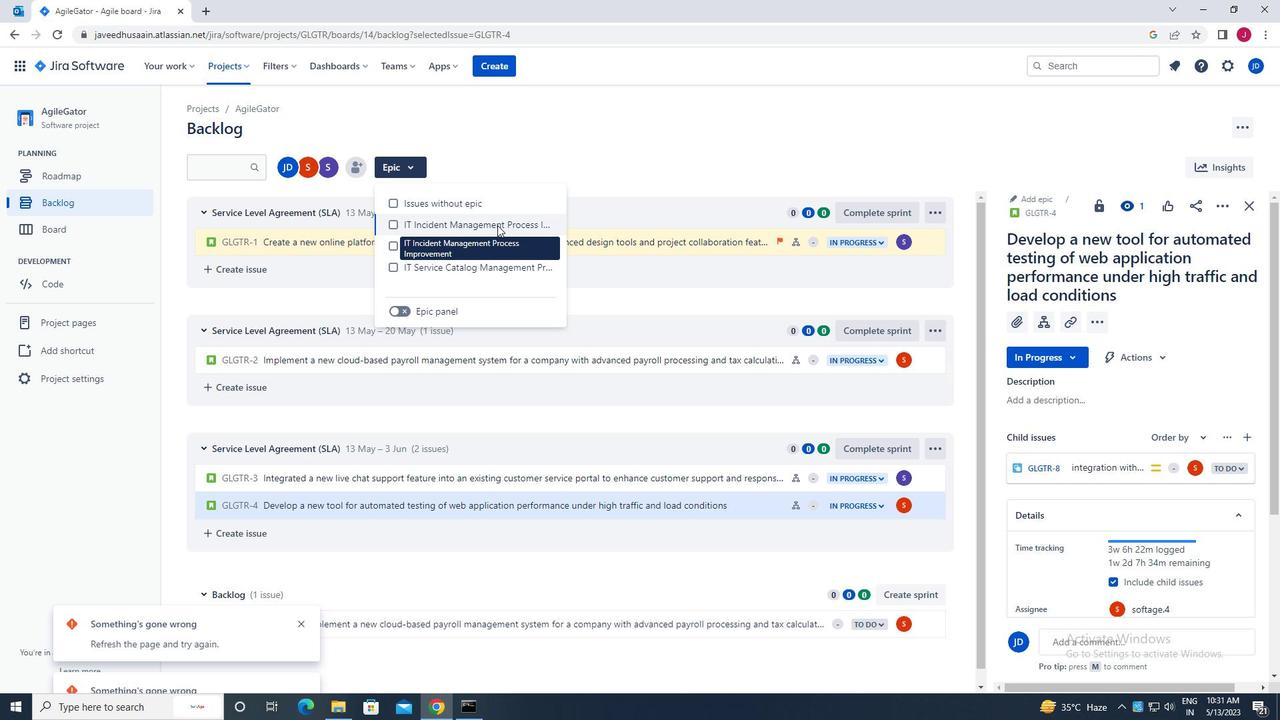 
Action: Mouse pressed left at (497, 224)
Screenshot: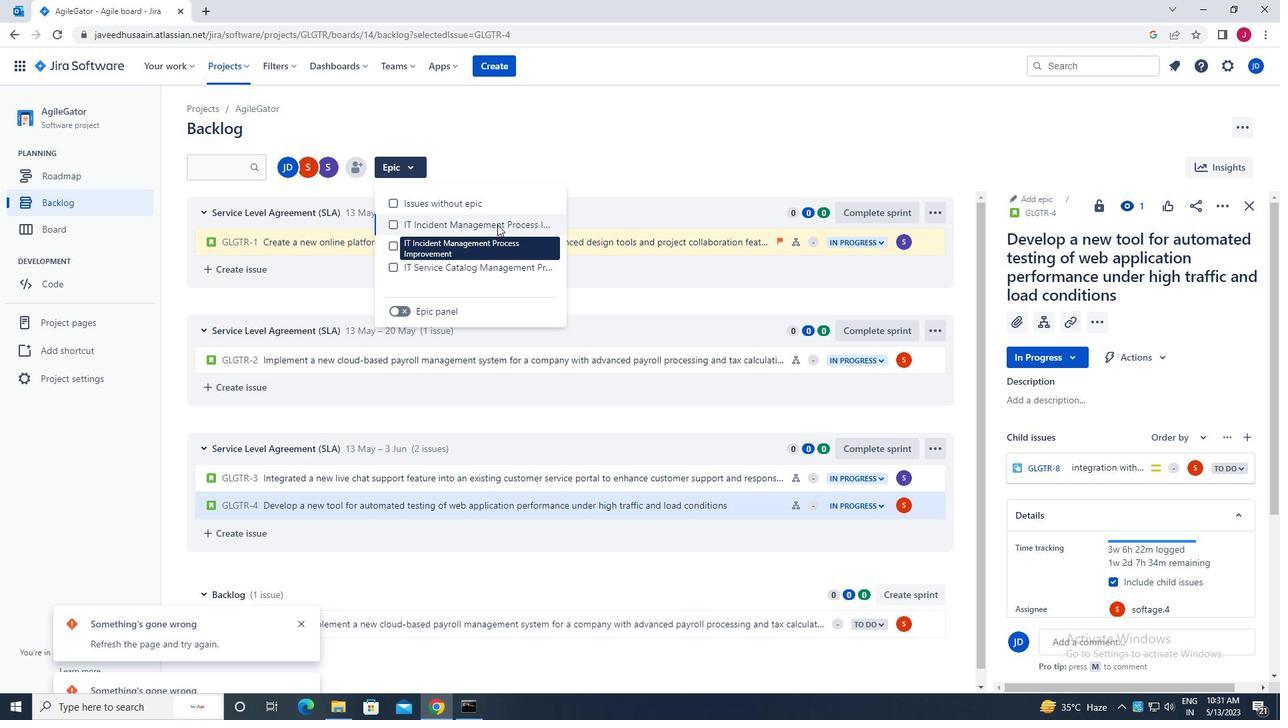 
Action: Mouse moved to (574, 142)
Screenshot: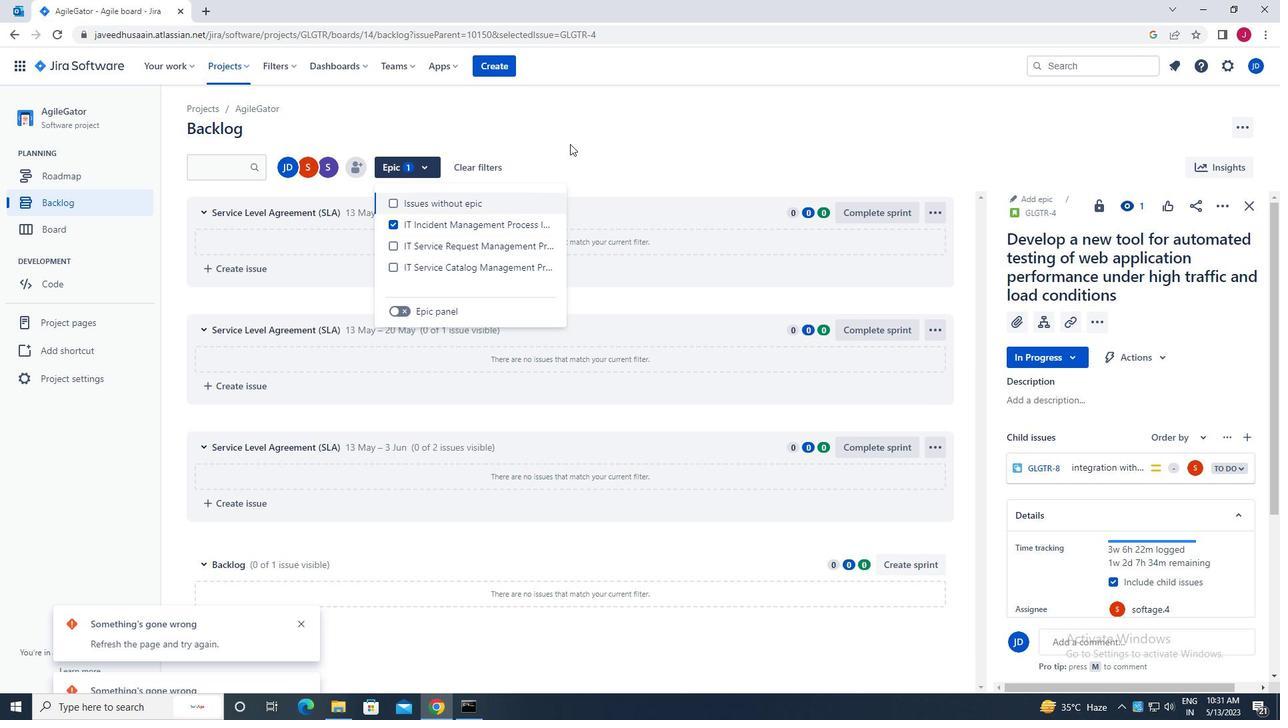 
